 Task: Find connections with filter location 'Aïn el Turk with filter topic #Analyticswith filter profile language German with filter current company Xpheno with filter school Sri Sri University with filter industry Capital Markets with filter service category Search Engine Optimization (SEO) with filter keywords title Telework Nurse/Doctor
Action: Mouse moved to (558, 78)
Screenshot: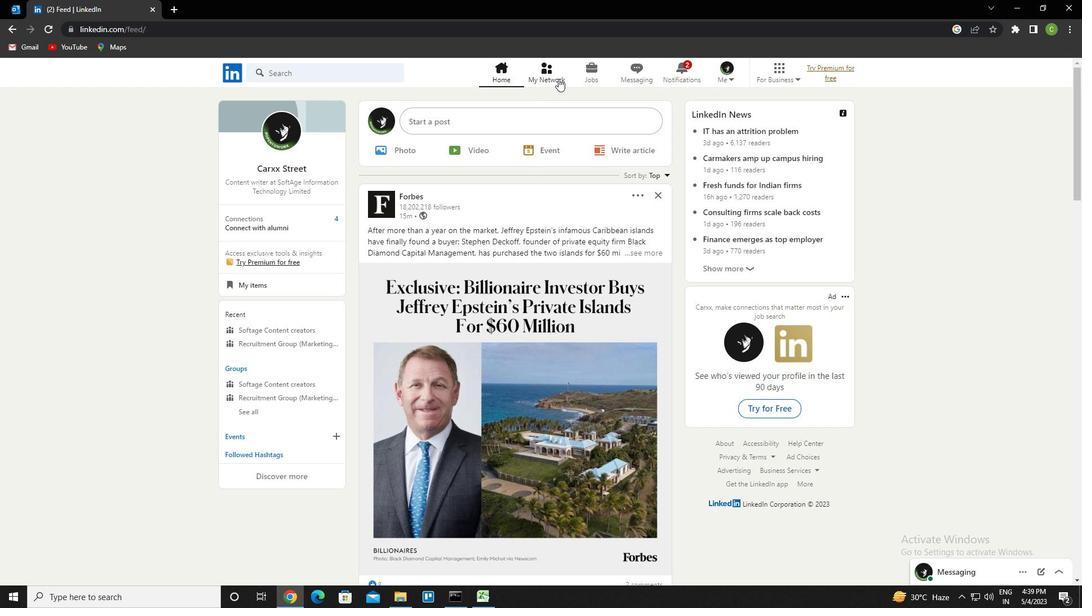 
Action: Mouse pressed left at (558, 78)
Screenshot: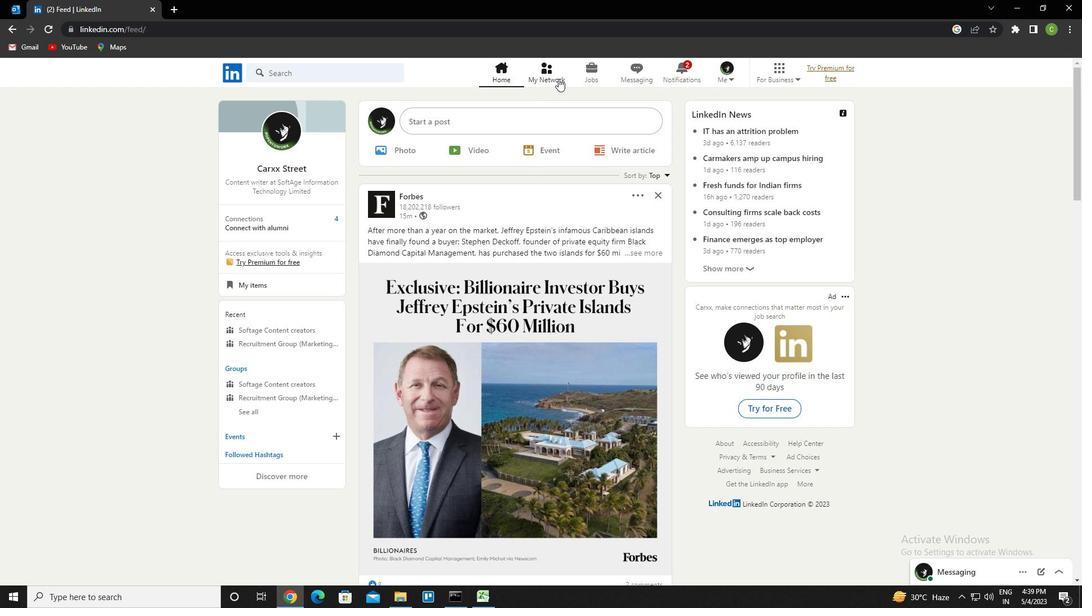 
Action: Mouse moved to (358, 139)
Screenshot: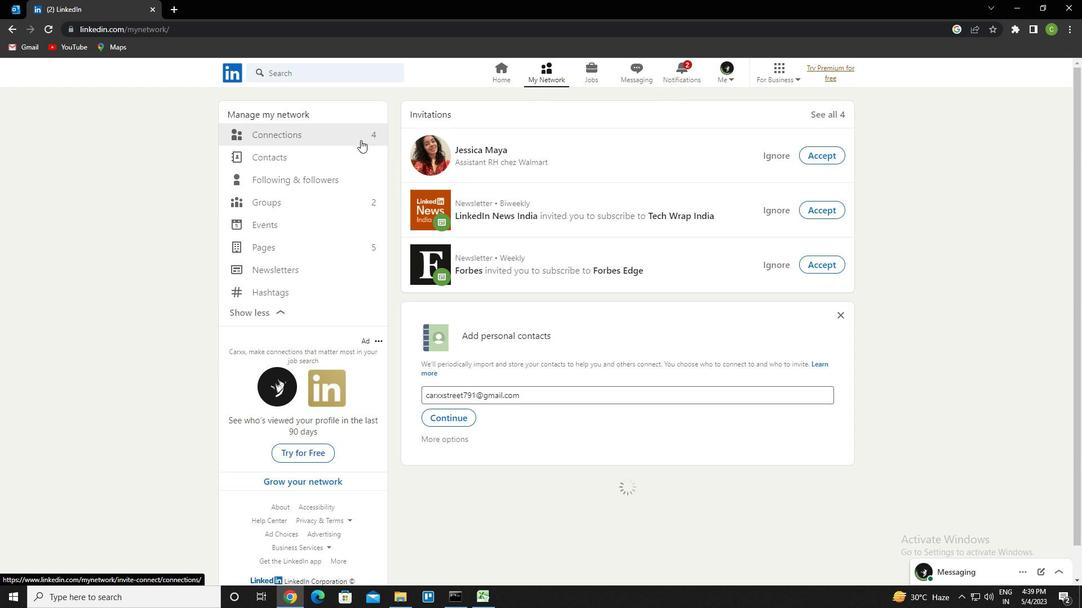 
Action: Mouse pressed left at (358, 139)
Screenshot: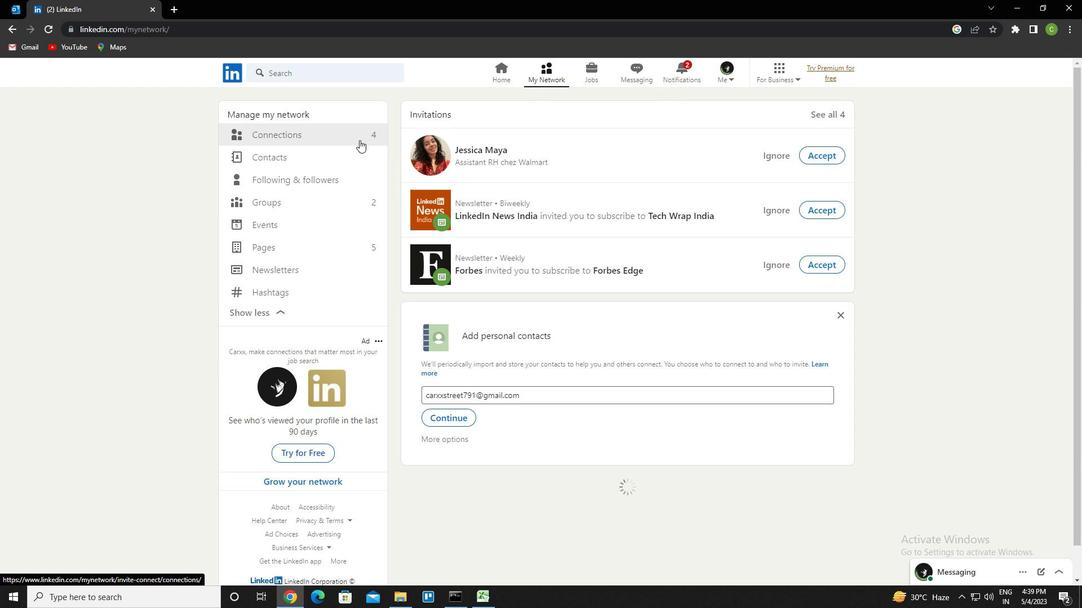 
Action: Mouse moved to (616, 137)
Screenshot: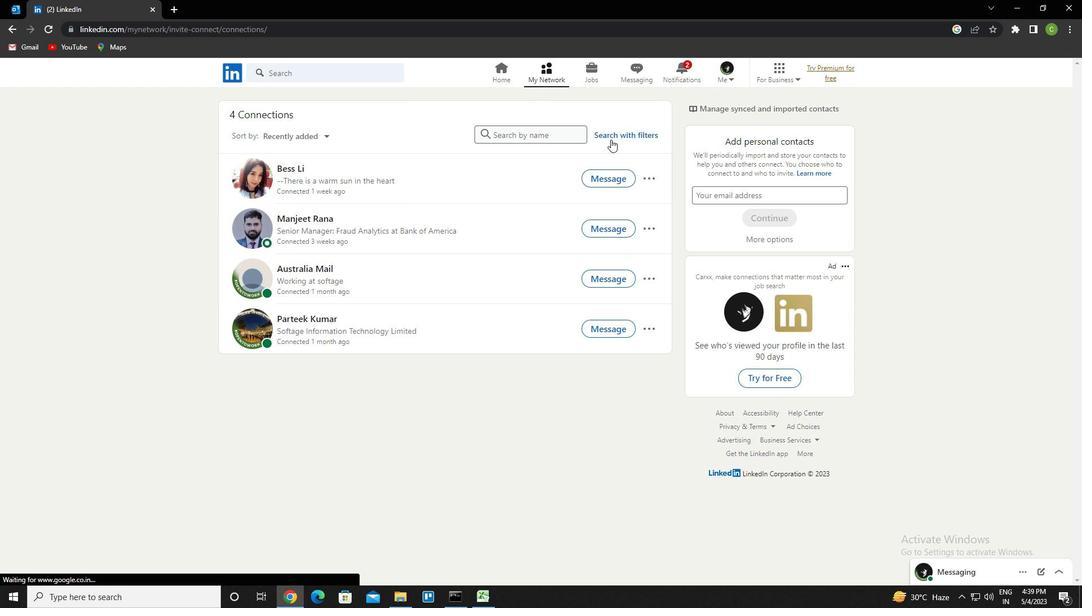 
Action: Mouse pressed left at (616, 137)
Screenshot: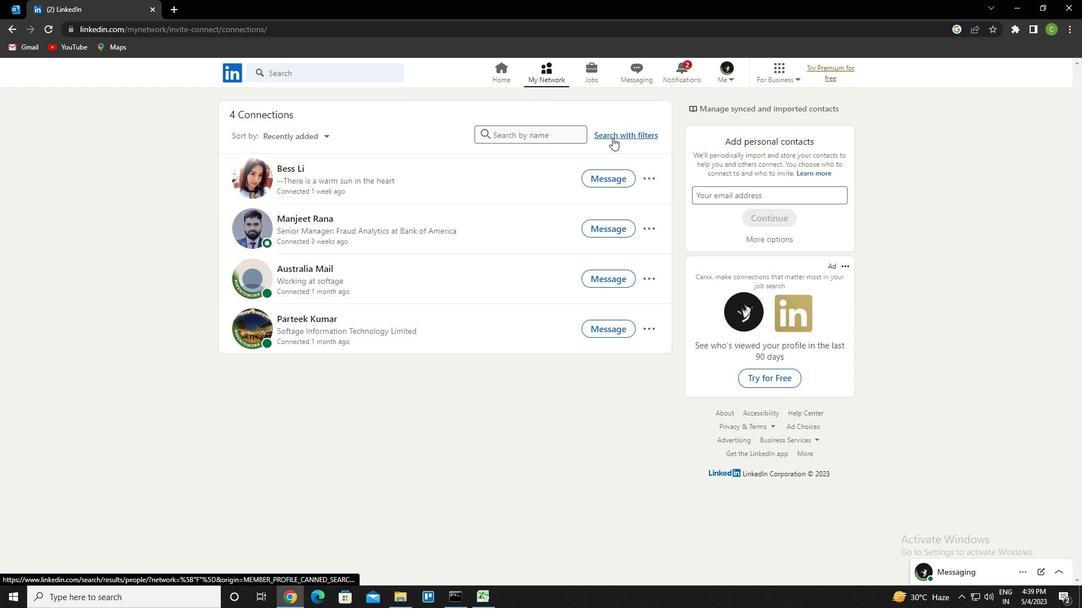 
Action: Mouse moved to (582, 106)
Screenshot: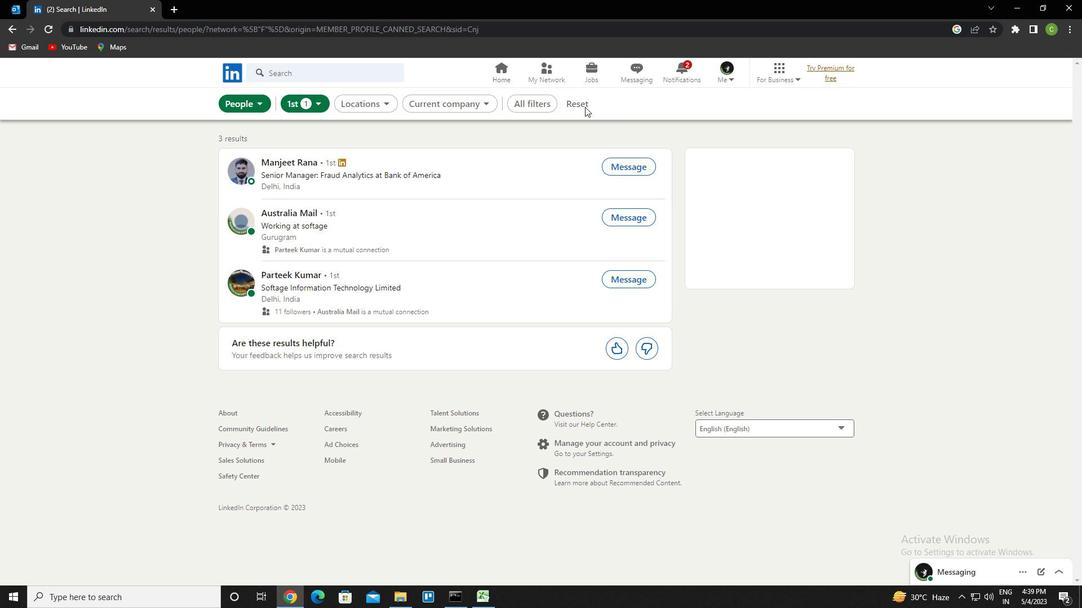 
Action: Mouse pressed left at (582, 106)
Screenshot: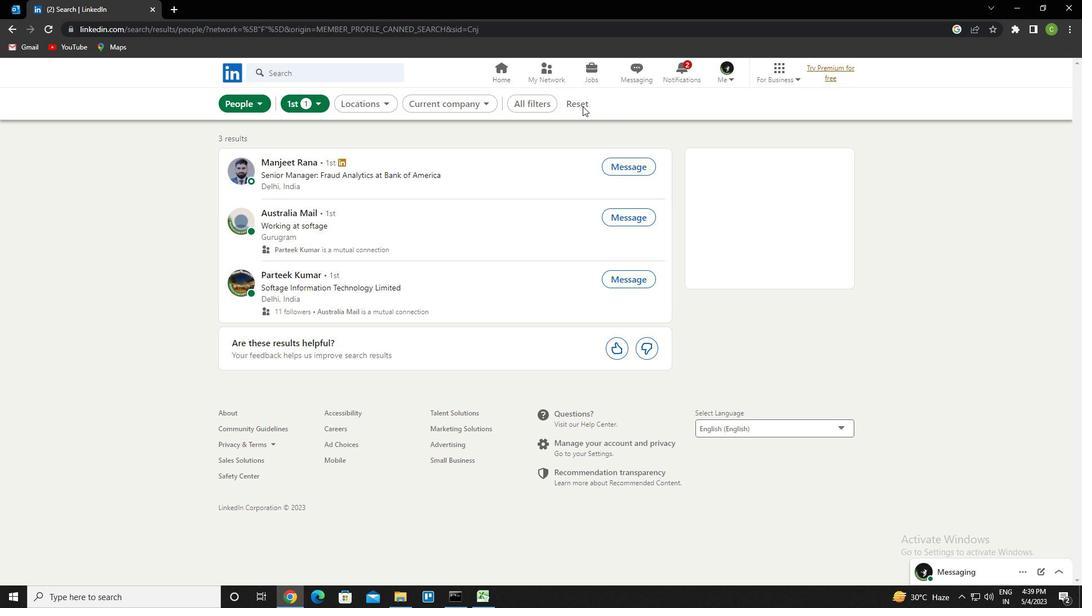 
Action: Mouse moved to (576, 108)
Screenshot: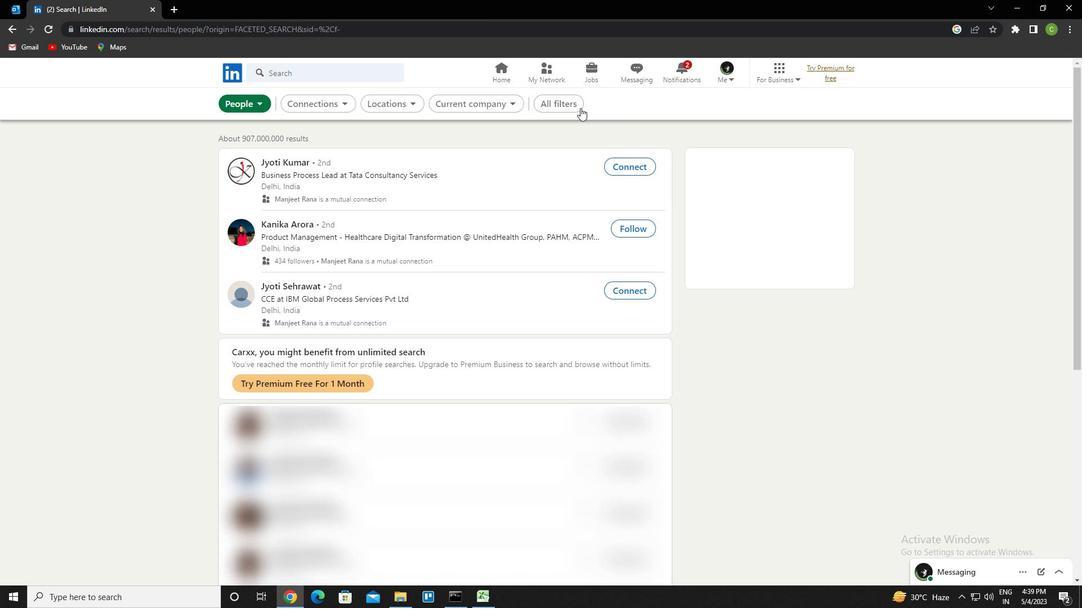
Action: Mouse pressed left at (576, 108)
Screenshot: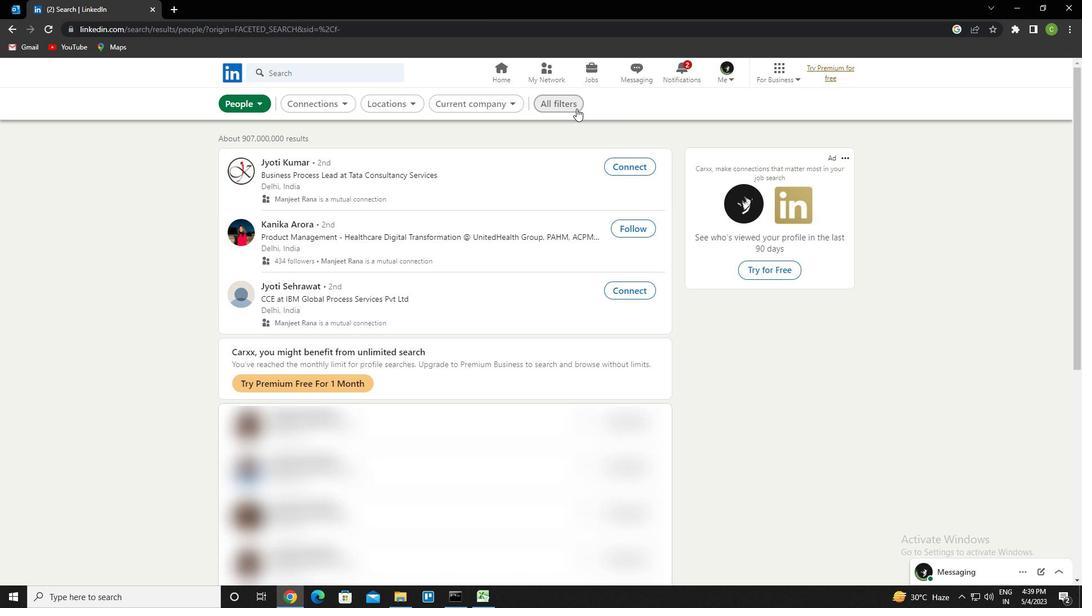 
Action: Mouse moved to (980, 389)
Screenshot: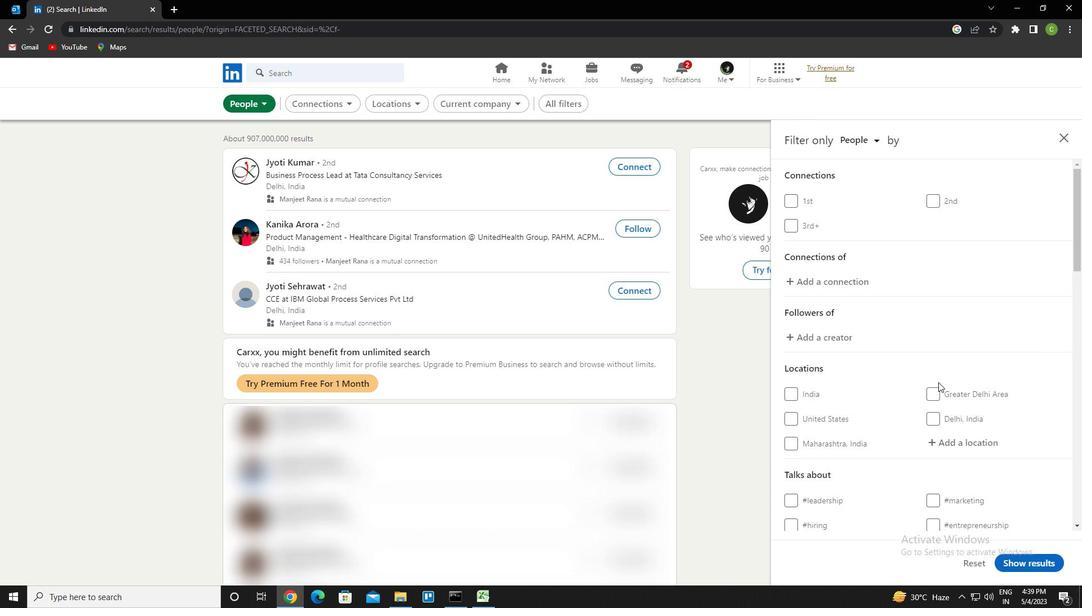 
Action: Mouse scrolled (980, 388) with delta (0, 0)
Screenshot: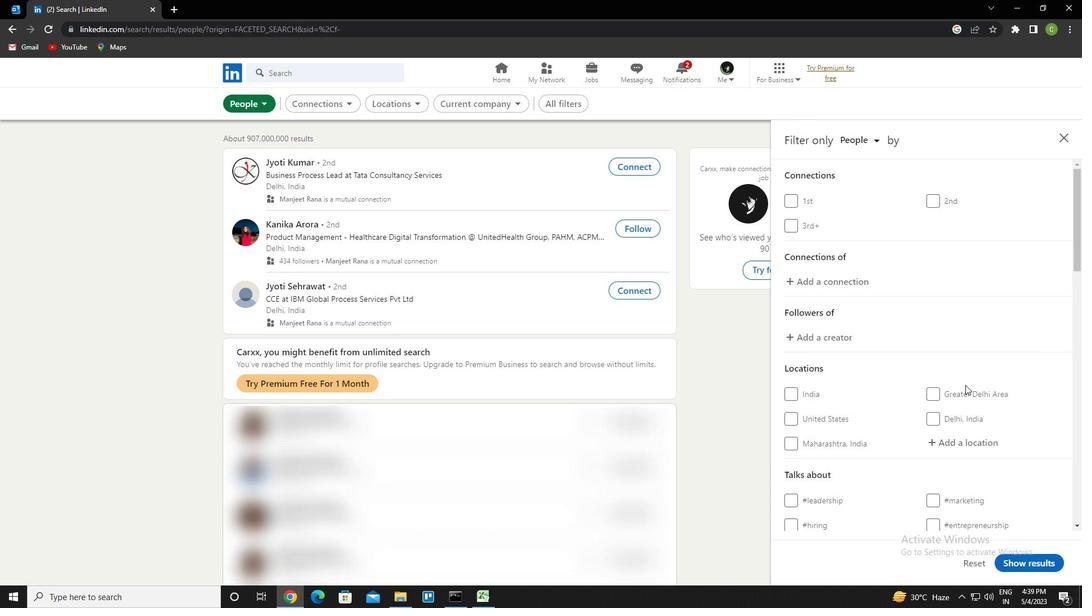 
Action: Mouse moved to (981, 389)
Screenshot: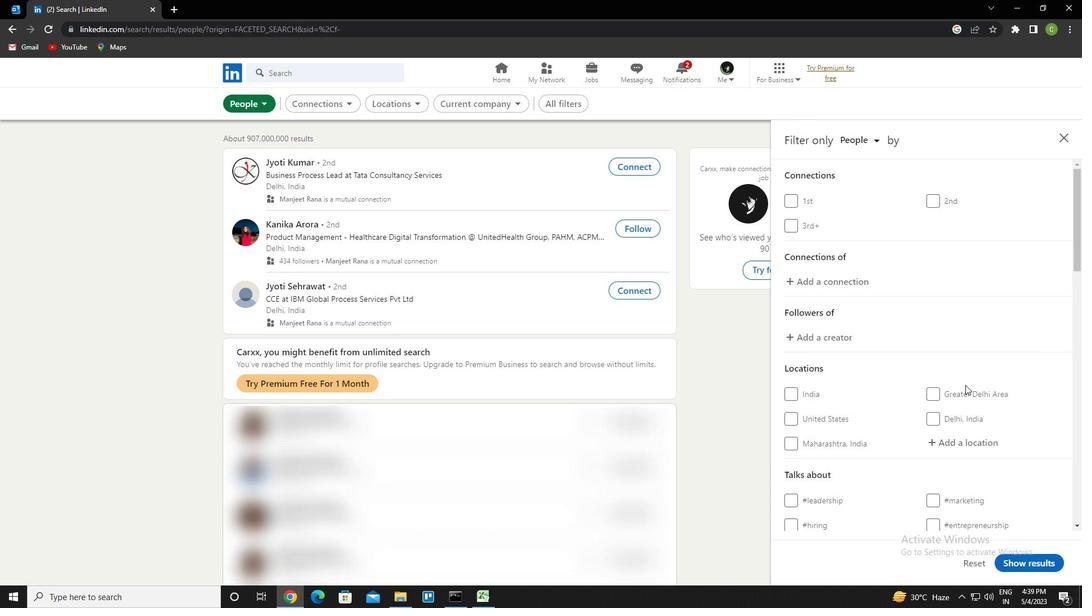 
Action: Mouse scrolled (981, 388) with delta (0, 0)
Screenshot: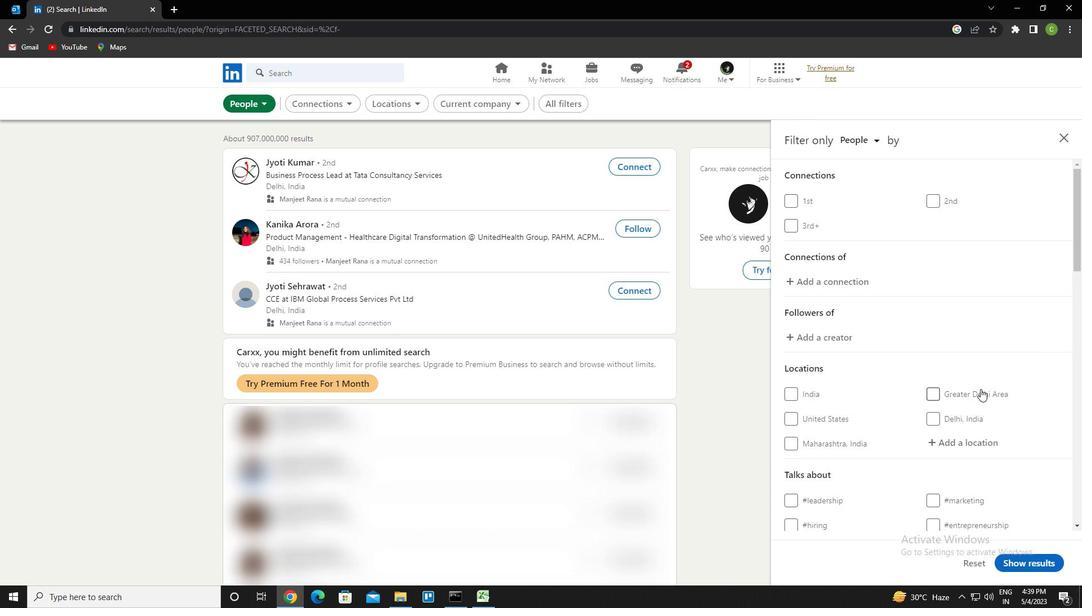 
Action: Mouse moved to (971, 335)
Screenshot: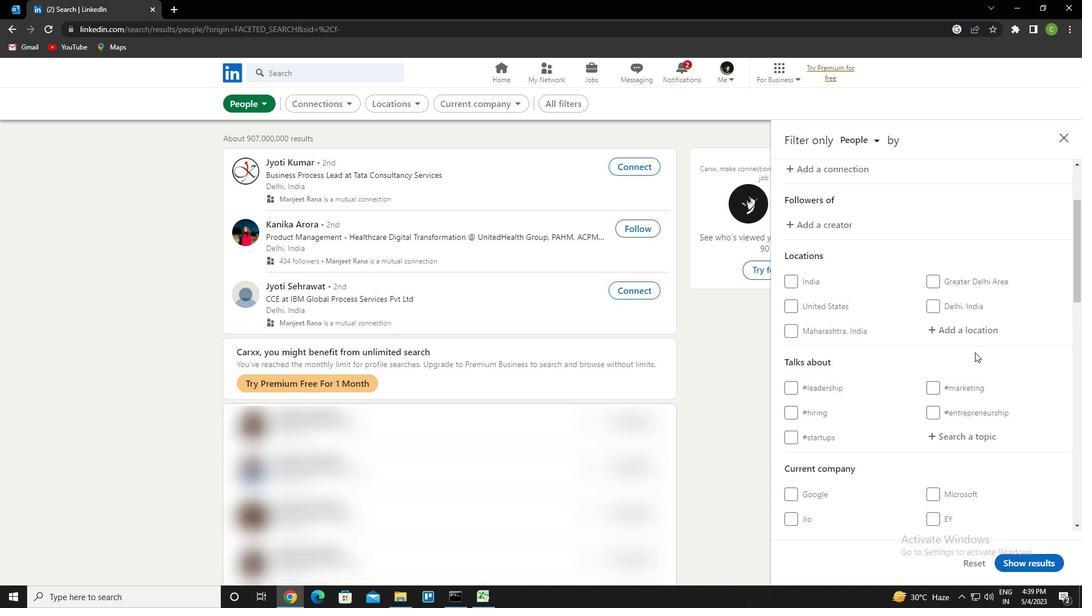 
Action: Mouse pressed left at (971, 335)
Screenshot: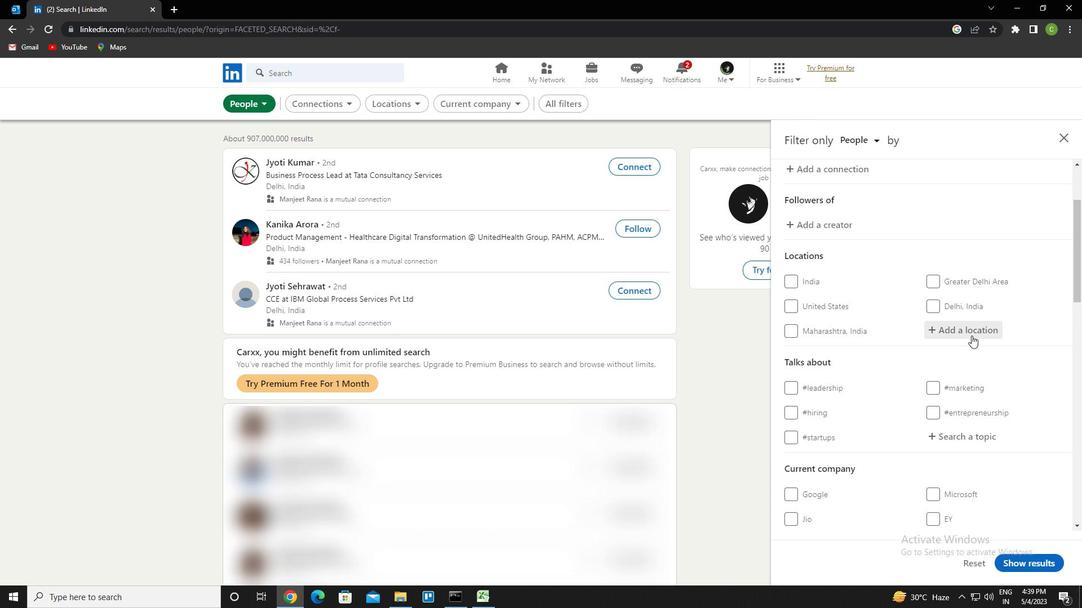 
Action: Mouse moved to (974, 333)
Screenshot: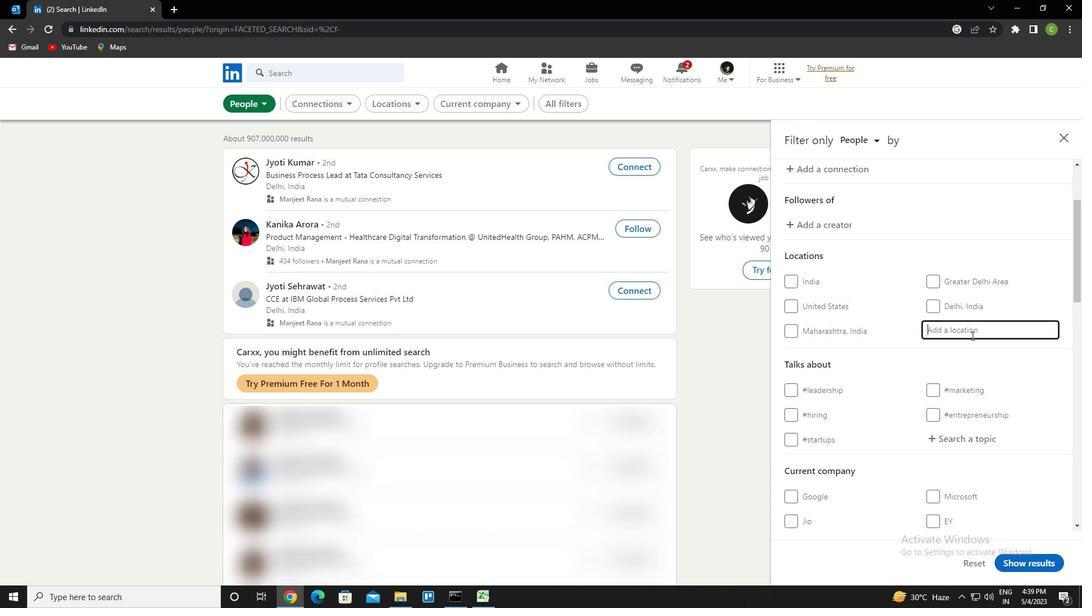 
Action: Key pressed <Key.shift><Key.caps_lock>A<Key.caps_lock>IN<Key.space>EL<Key.space>TURK<Key.down><Key.enter>
Screenshot: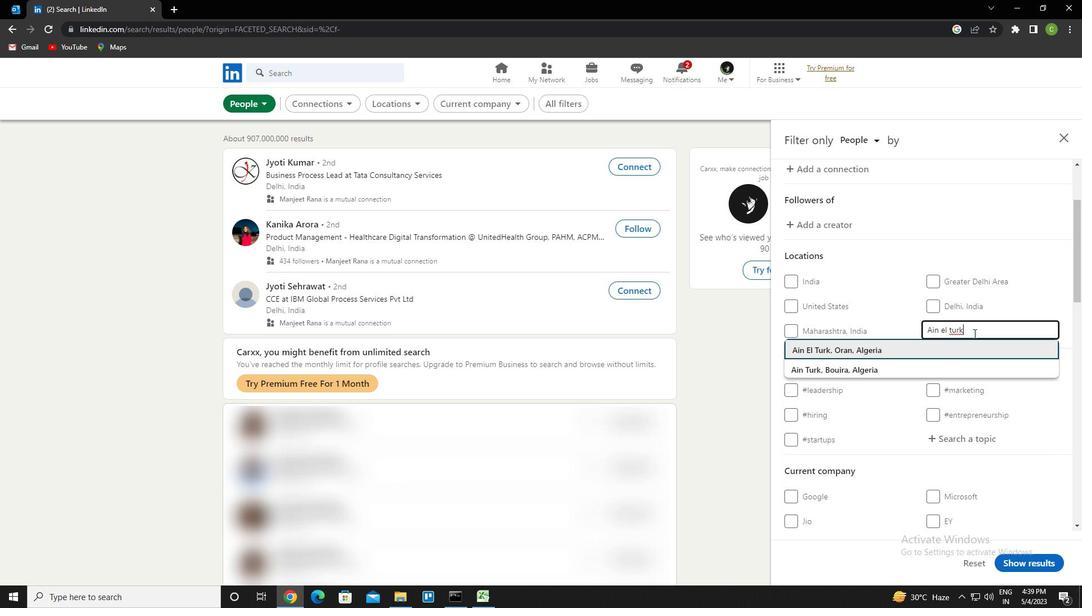 
Action: Mouse scrolled (974, 333) with delta (0, 0)
Screenshot: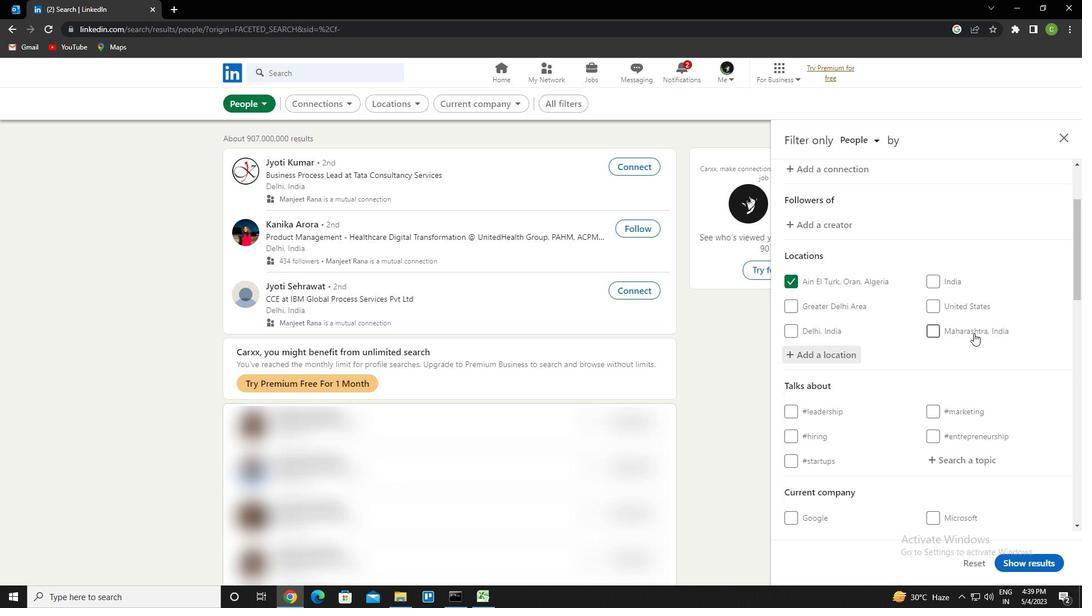 
Action: Mouse scrolled (974, 333) with delta (0, 0)
Screenshot: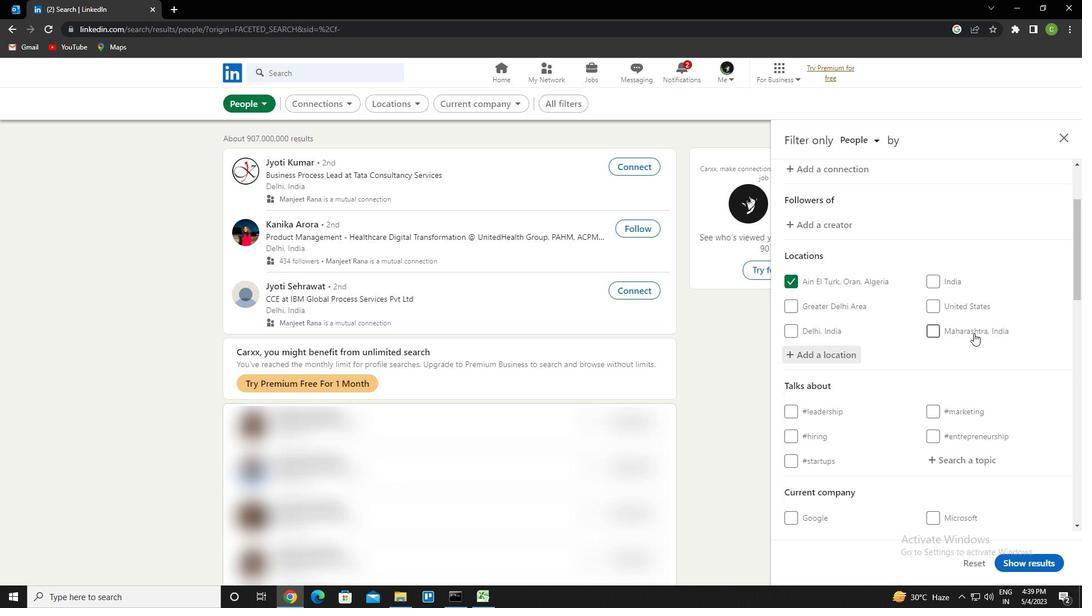 
Action: Mouse moved to (977, 347)
Screenshot: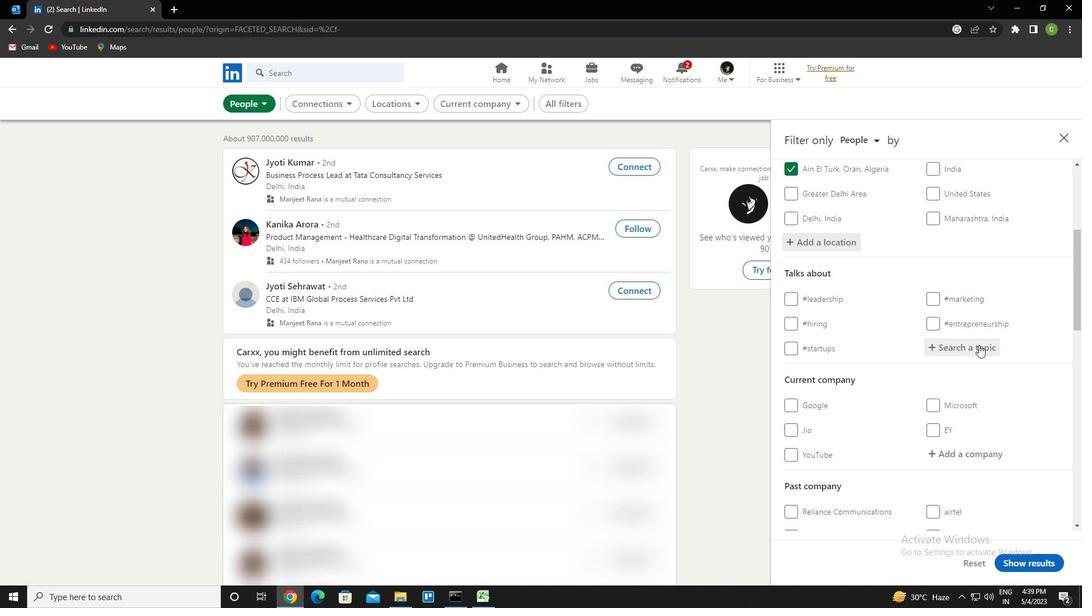 
Action: Mouse pressed left at (977, 347)
Screenshot: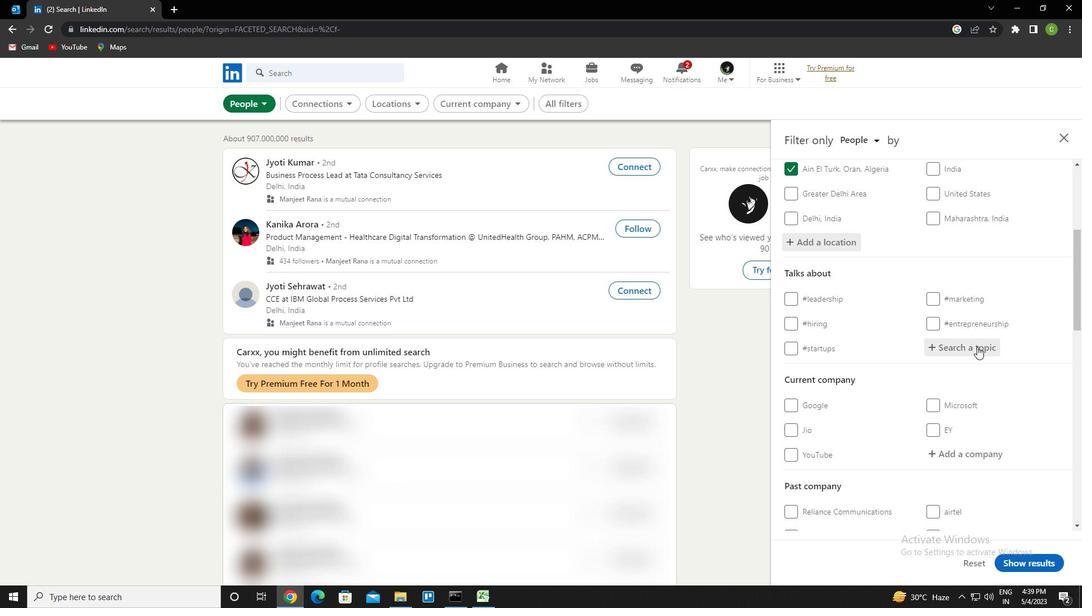 
Action: Key pressed ANALYTICS<Key.down><Key.enter>
Screenshot: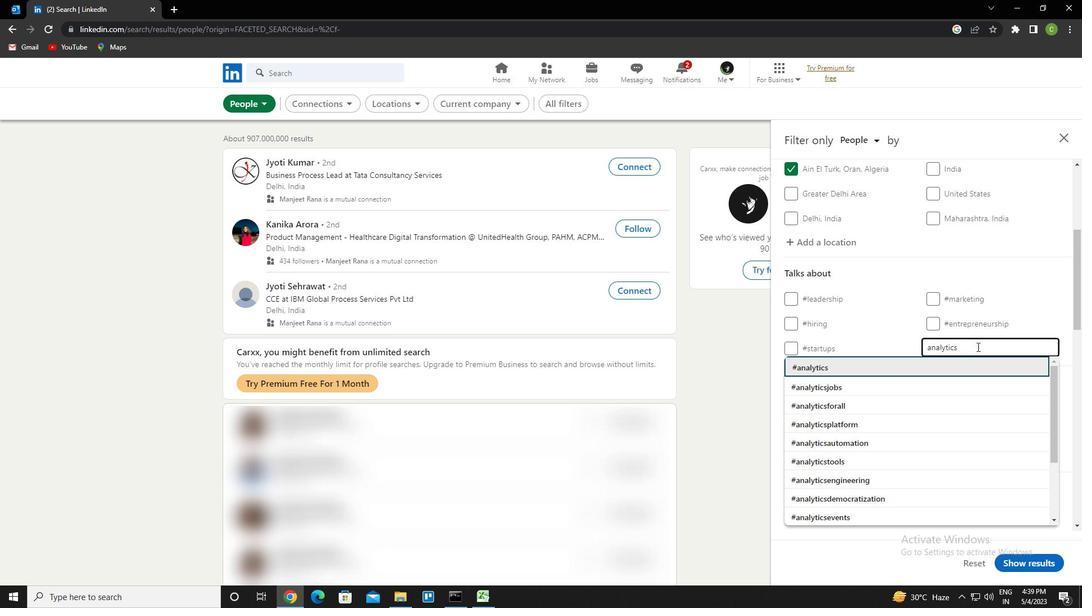 
Action: Mouse moved to (979, 346)
Screenshot: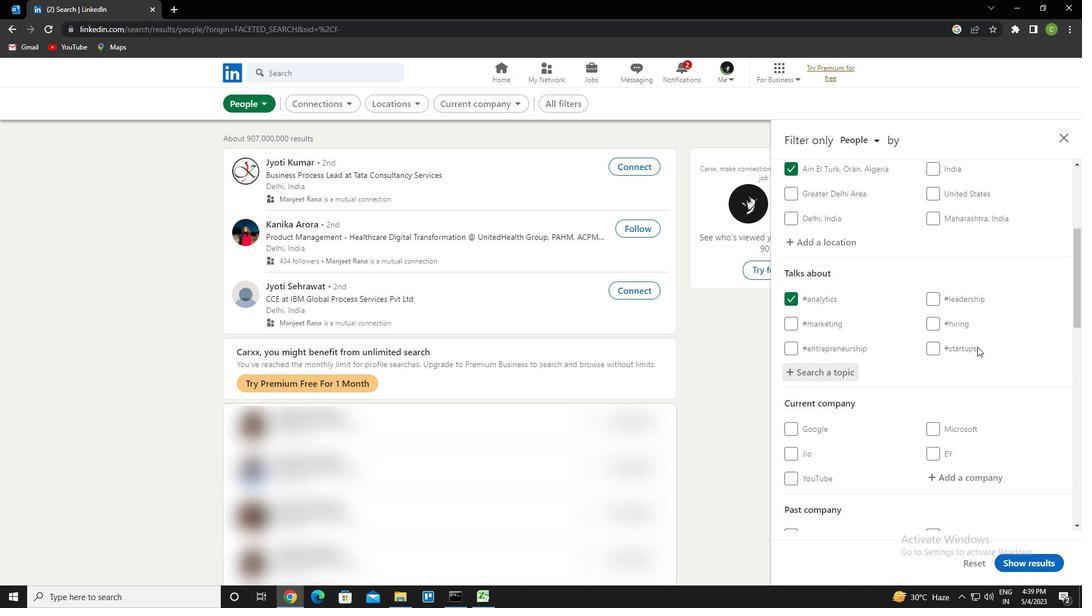 
Action: Mouse scrolled (979, 345) with delta (0, 0)
Screenshot: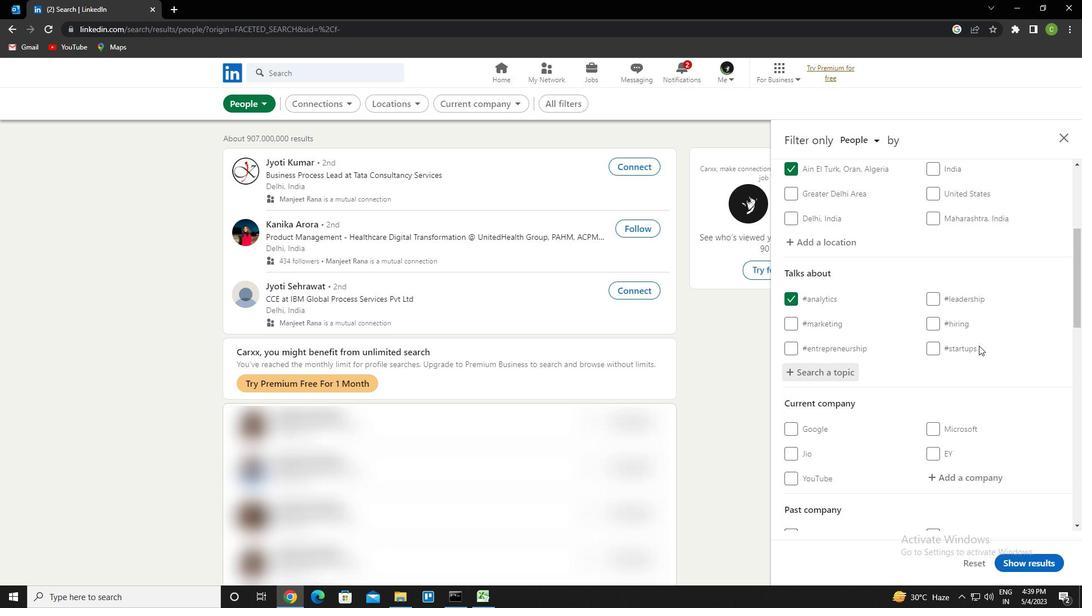 
Action: Mouse moved to (978, 350)
Screenshot: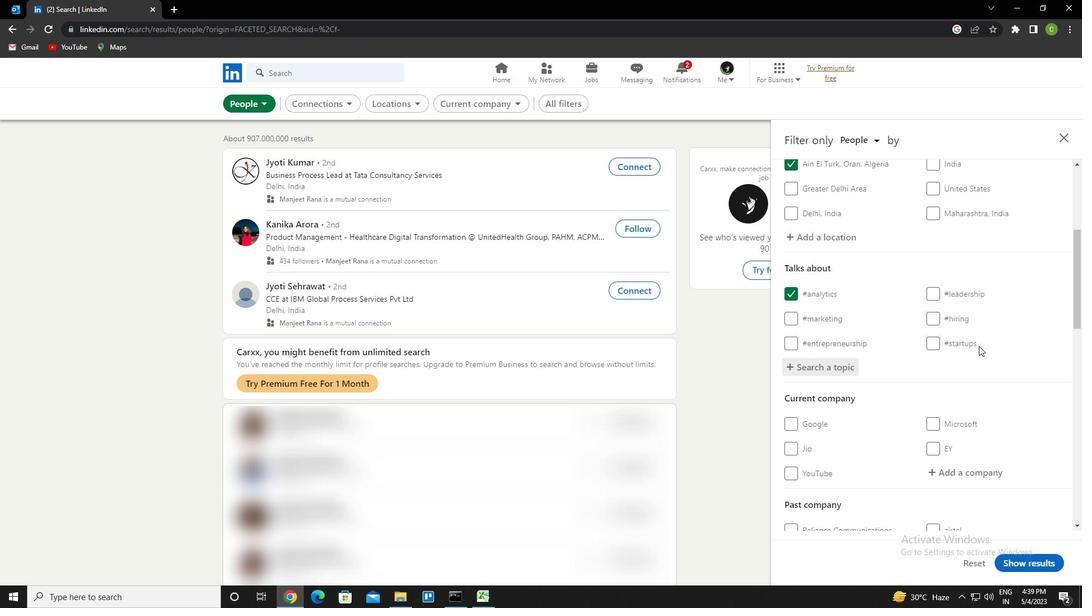 
Action: Mouse scrolled (978, 349) with delta (0, 0)
Screenshot: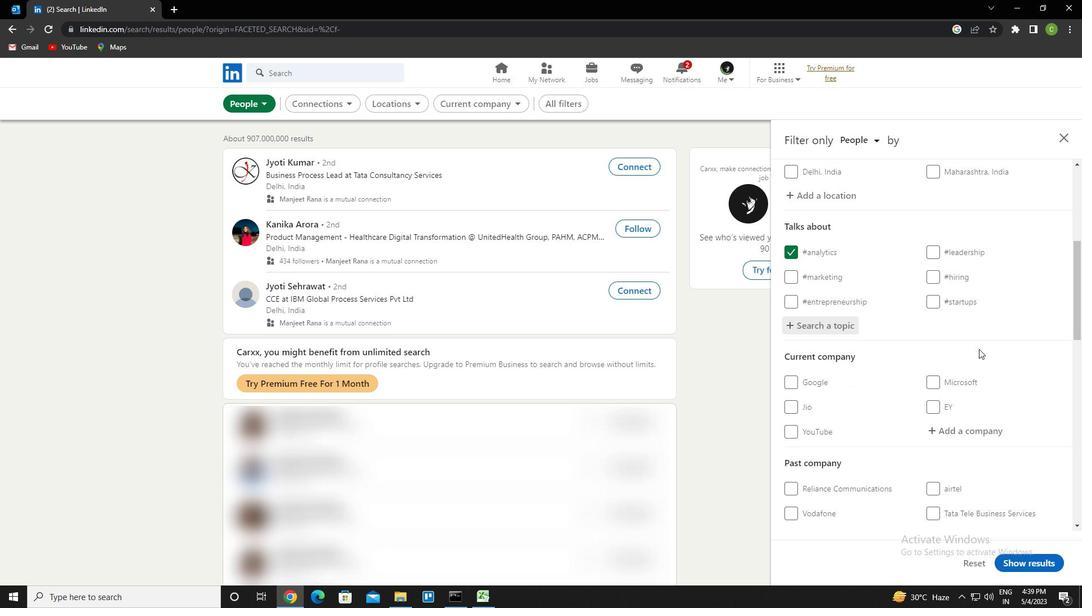 
Action: Mouse moved to (978, 352)
Screenshot: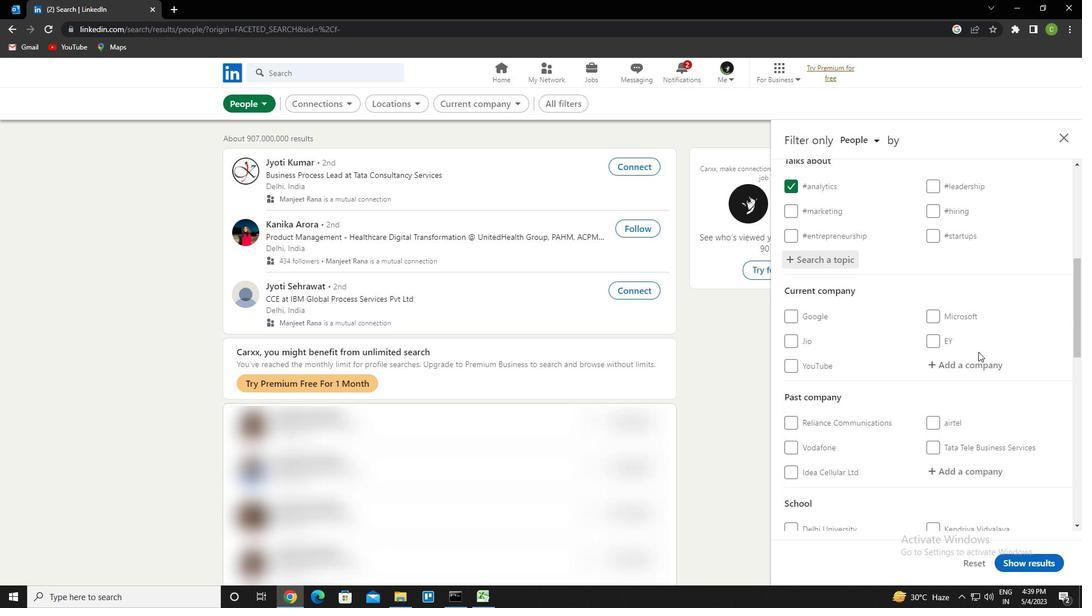 
Action: Mouse scrolled (978, 352) with delta (0, 0)
Screenshot: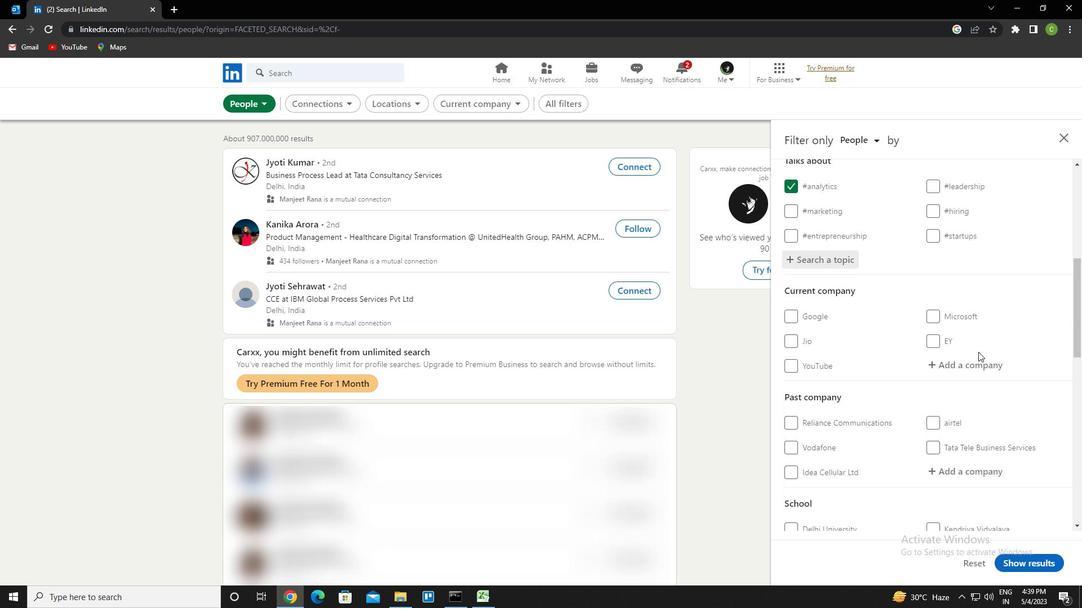 
Action: Mouse moved to (979, 361)
Screenshot: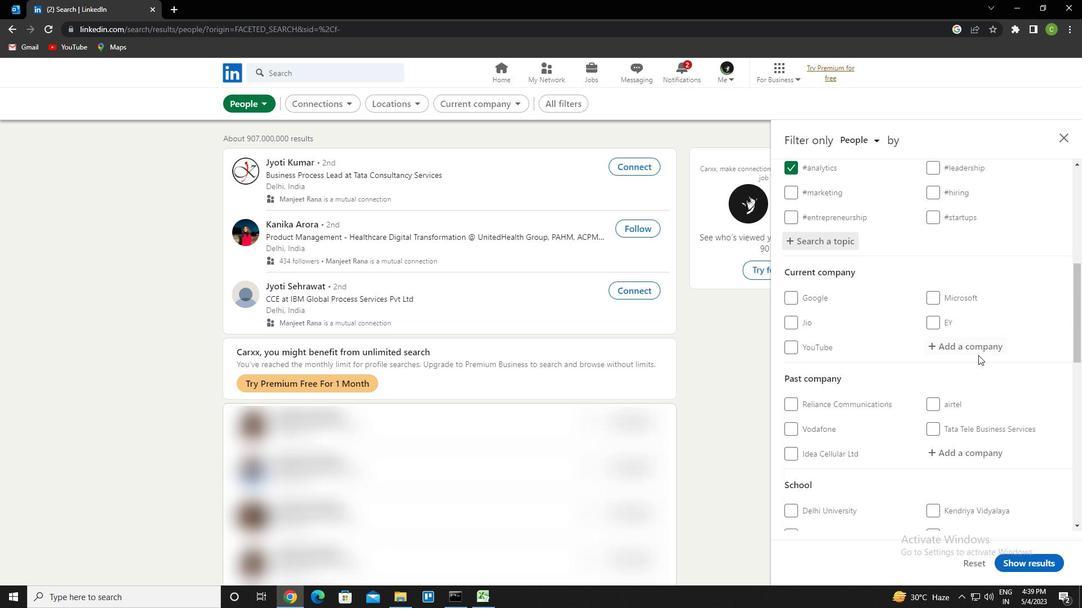 
Action: Mouse scrolled (979, 360) with delta (0, 0)
Screenshot: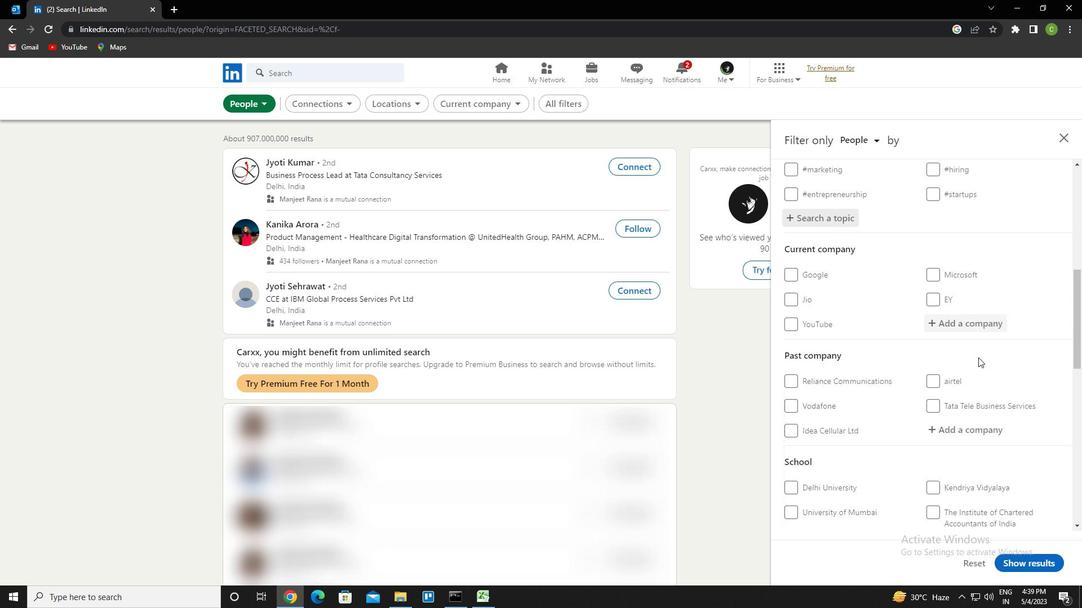 
Action: Mouse moved to (979, 362)
Screenshot: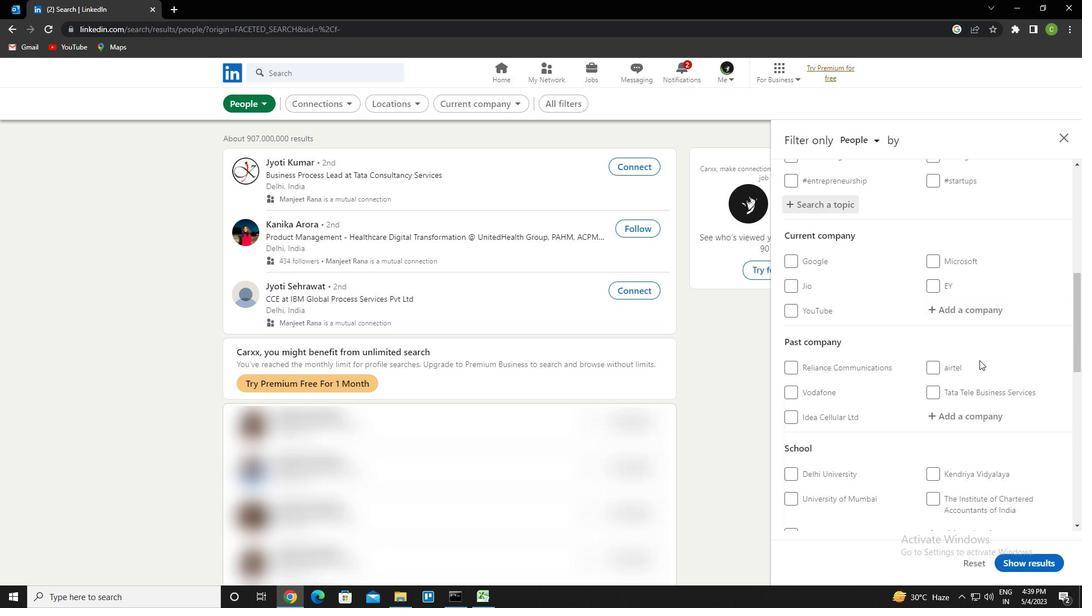 
Action: Mouse scrolled (979, 361) with delta (0, 0)
Screenshot: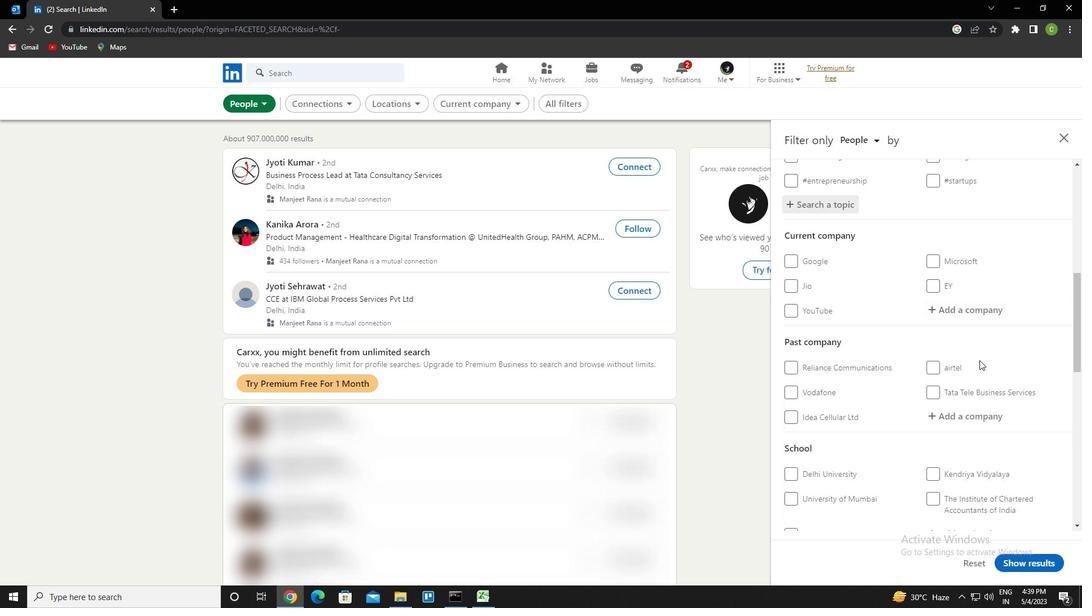 
Action: Mouse moved to (979, 362)
Screenshot: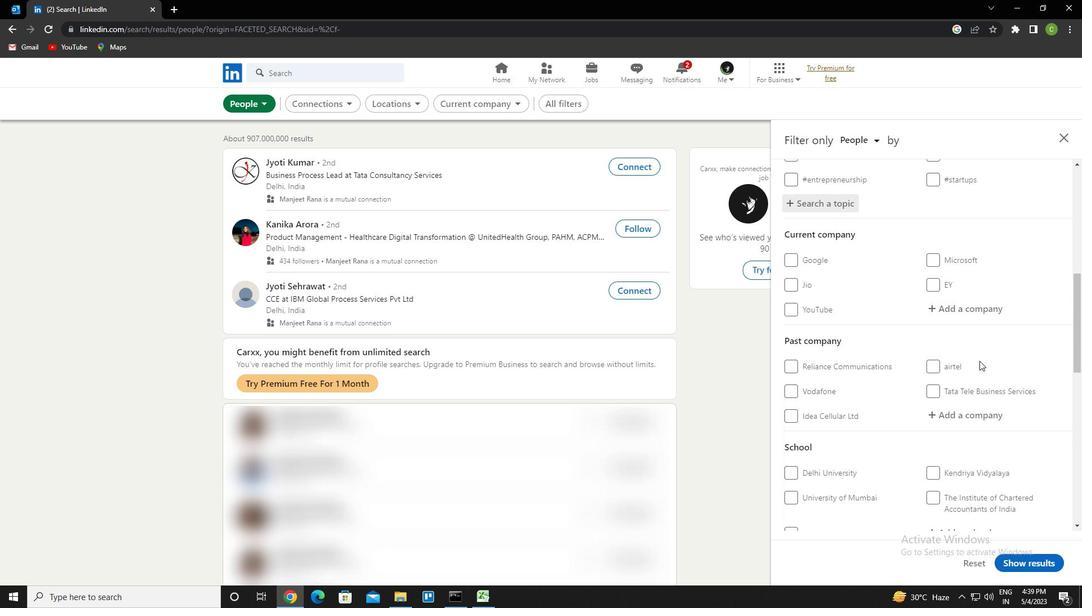 
Action: Mouse scrolled (979, 363) with delta (0, 0)
Screenshot: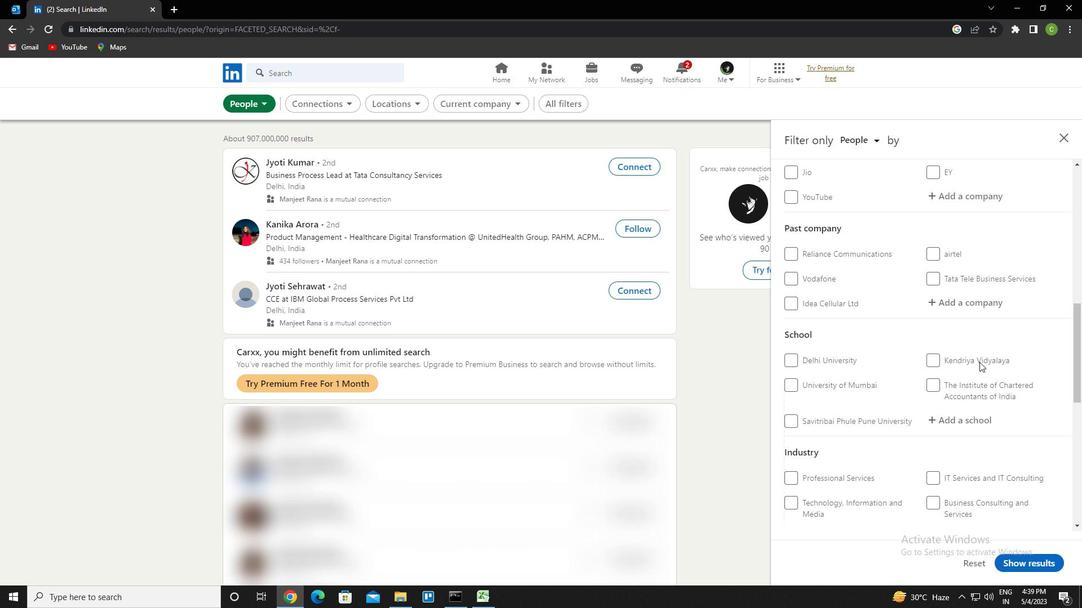 
Action: Mouse scrolled (979, 363) with delta (0, 0)
Screenshot: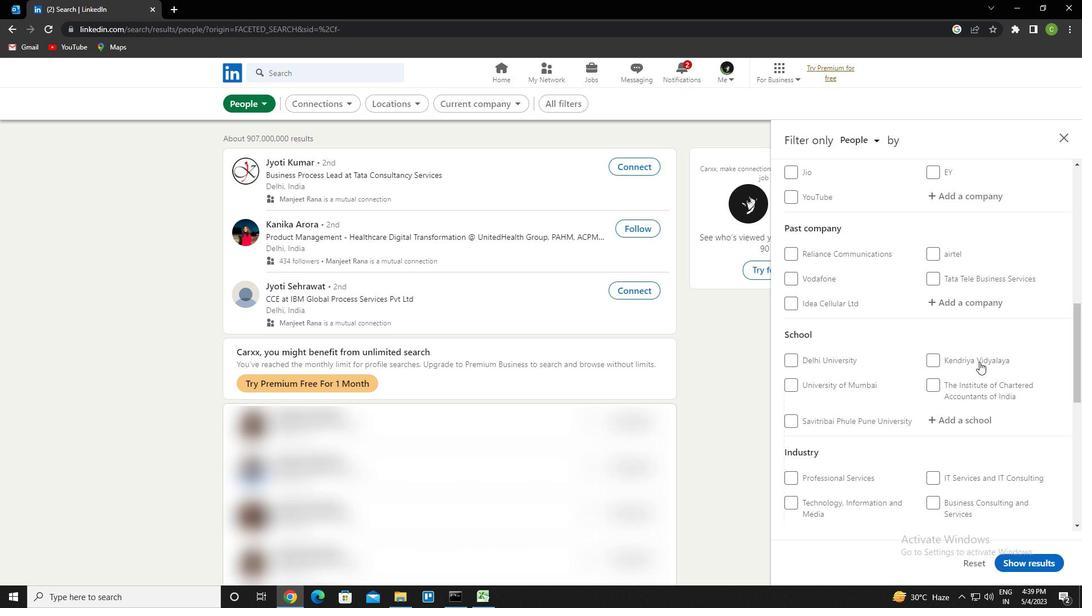 
Action: Mouse scrolled (979, 361) with delta (0, 0)
Screenshot: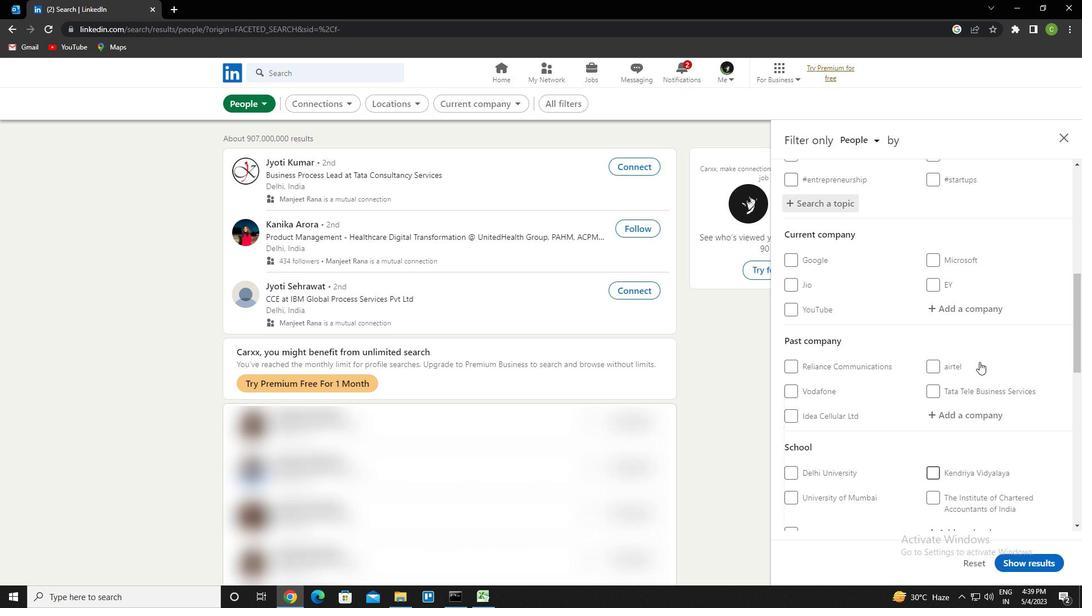 
Action: Mouse scrolled (979, 361) with delta (0, 0)
Screenshot: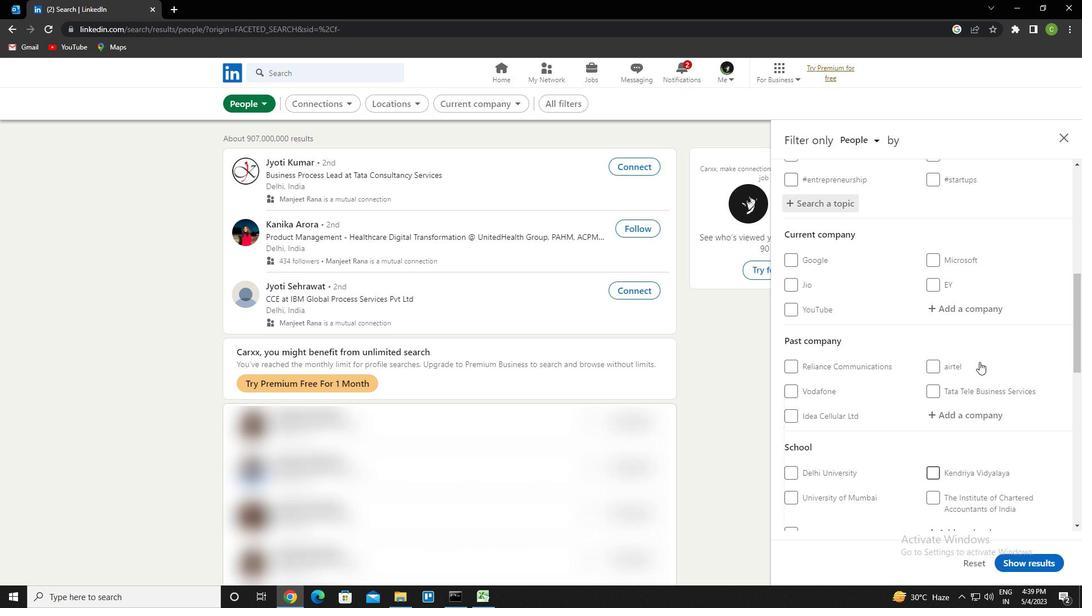 
Action: Mouse scrolled (979, 361) with delta (0, 0)
Screenshot: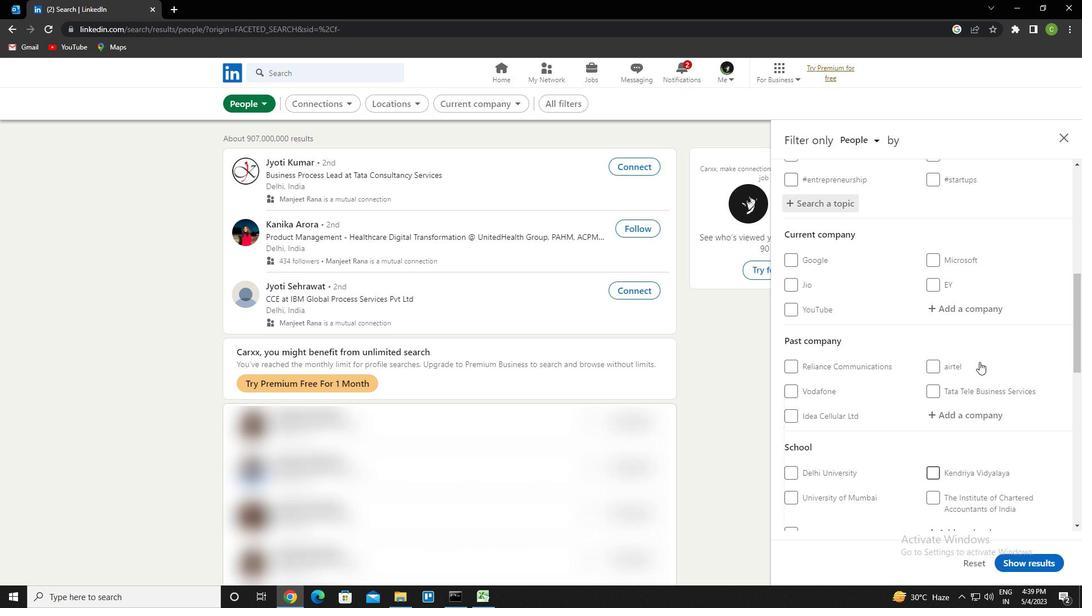 
Action: Mouse scrolled (979, 361) with delta (0, 0)
Screenshot: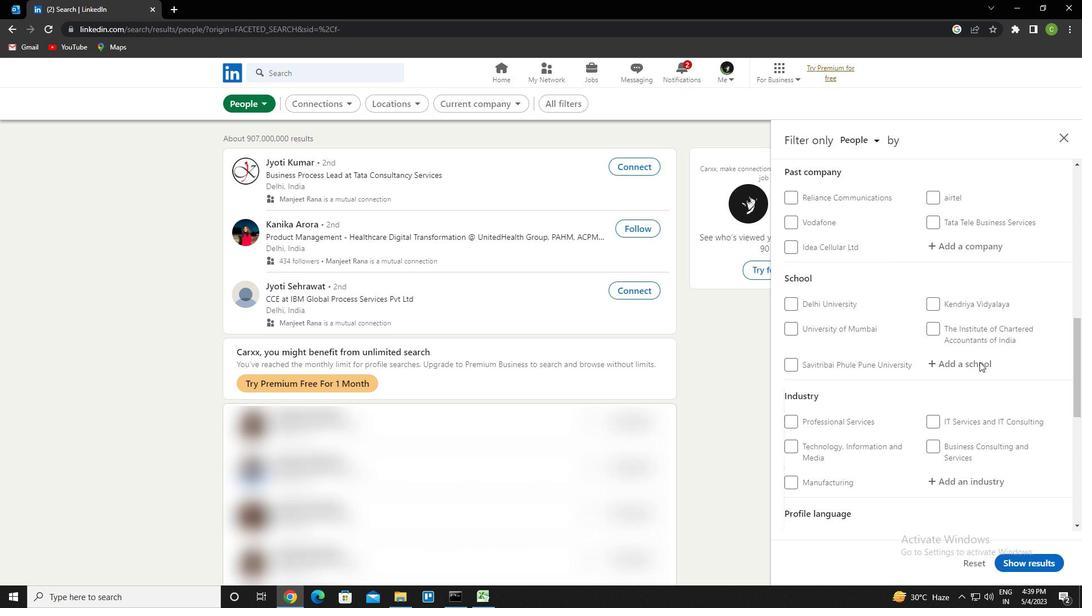 
Action: Mouse scrolled (979, 361) with delta (0, 0)
Screenshot: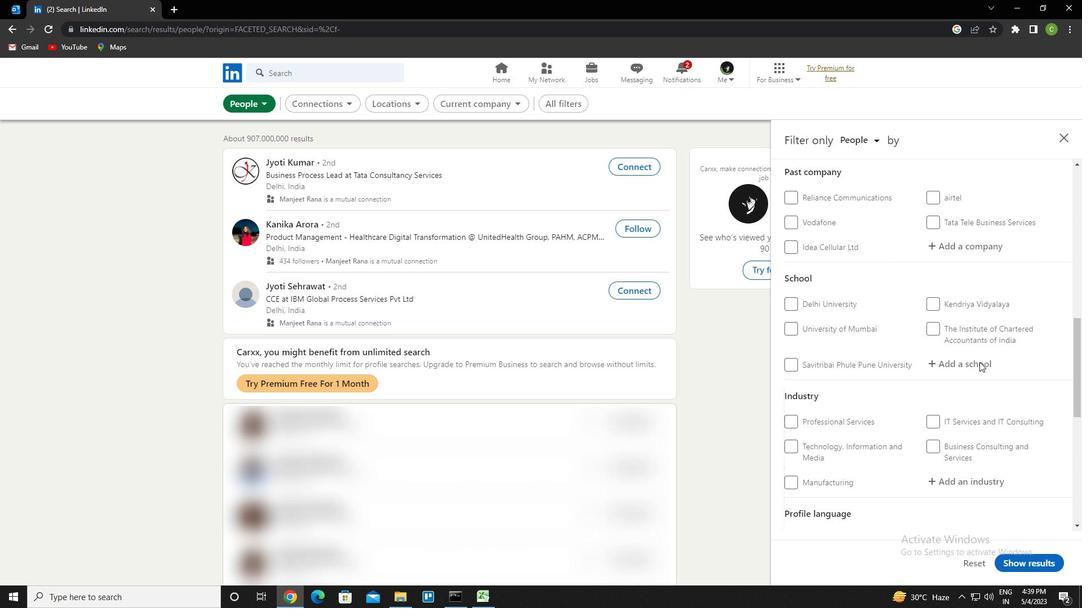 
Action: Mouse scrolled (979, 361) with delta (0, 0)
Screenshot: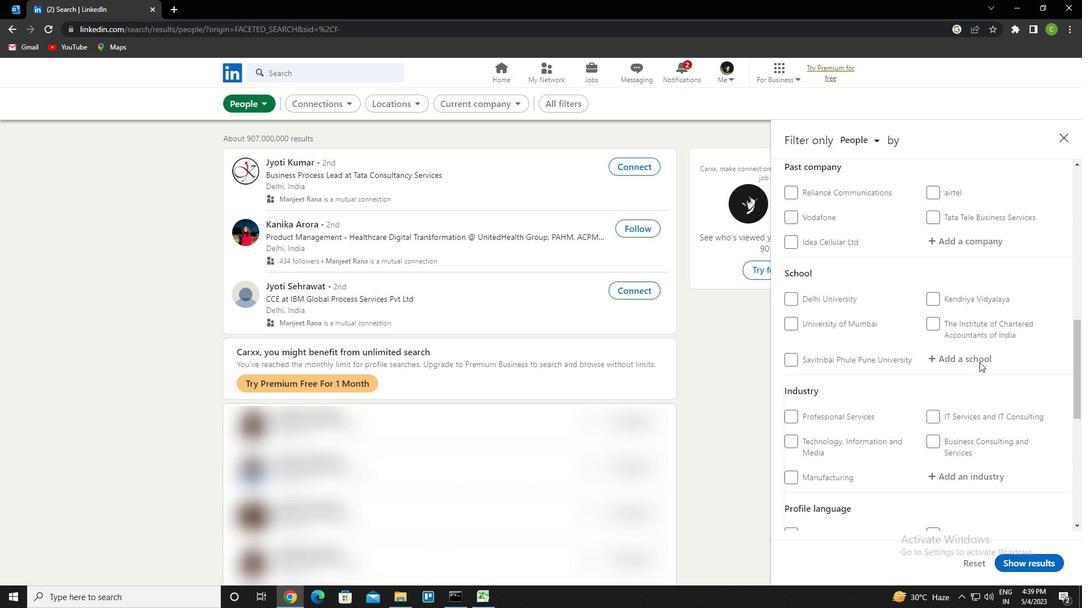 
Action: Mouse moved to (979, 363)
Screenshot: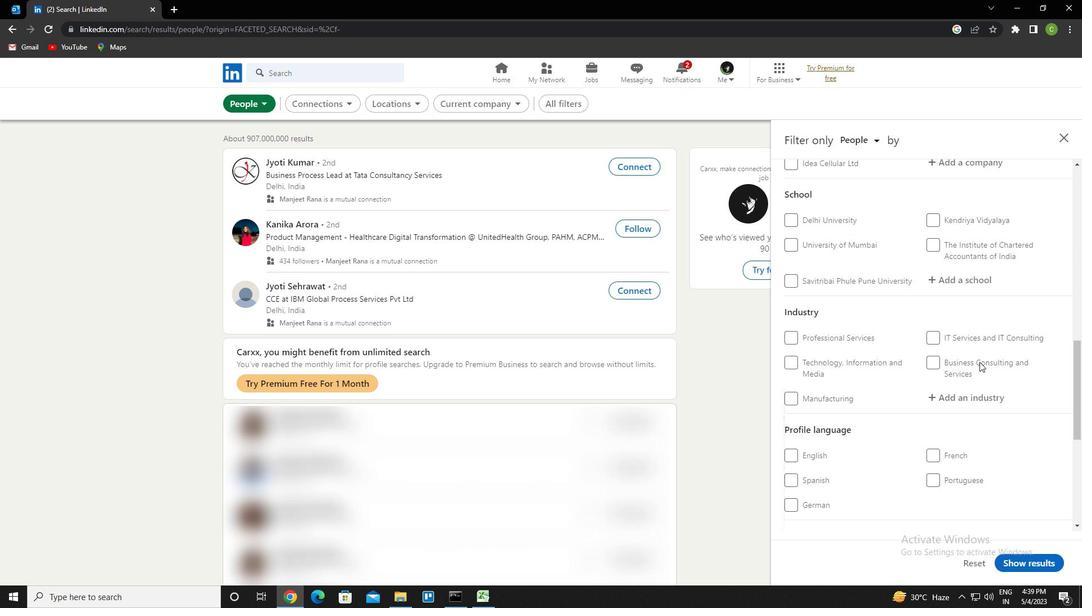 
Action: Mouse scrolled (979, 362) with delta (0, 0)
Screenshot: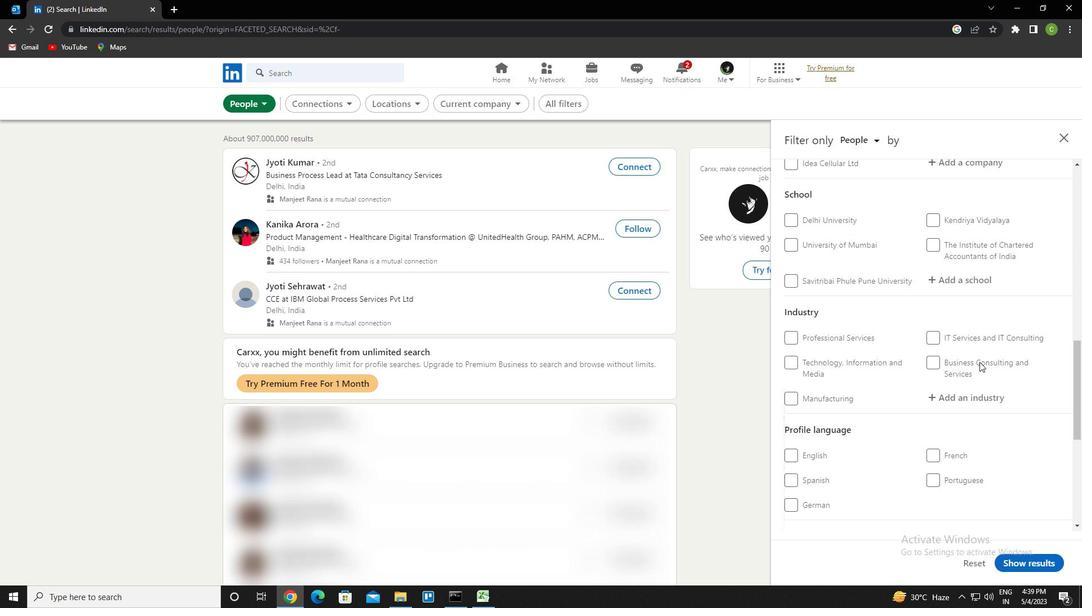 
Action: Mouse moved to (795, 361)
Screenshot: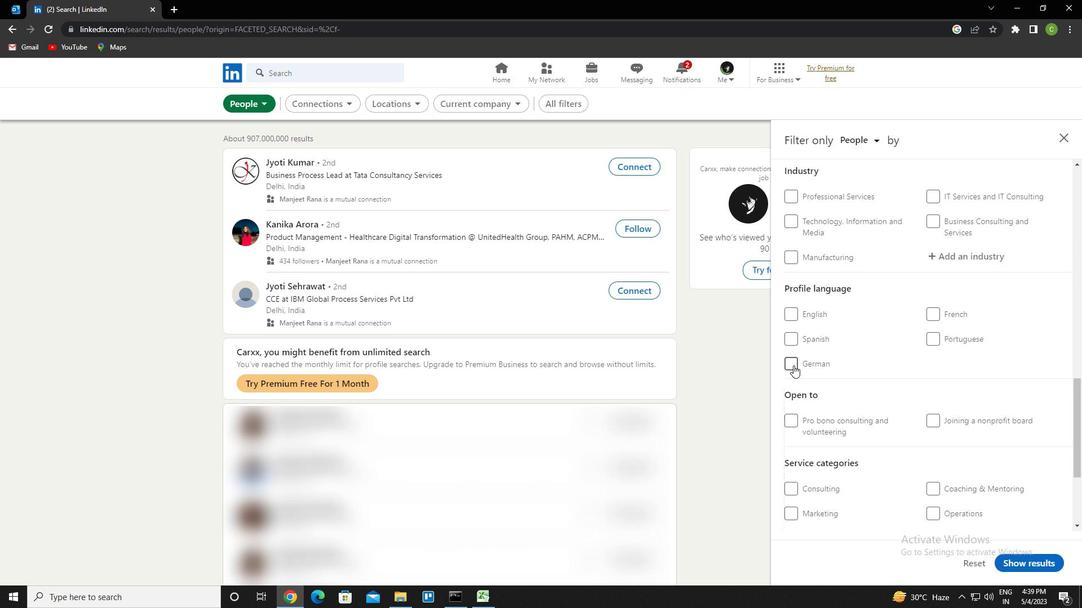
Action: Mouse pressed left at (795, 361)
Screenshot: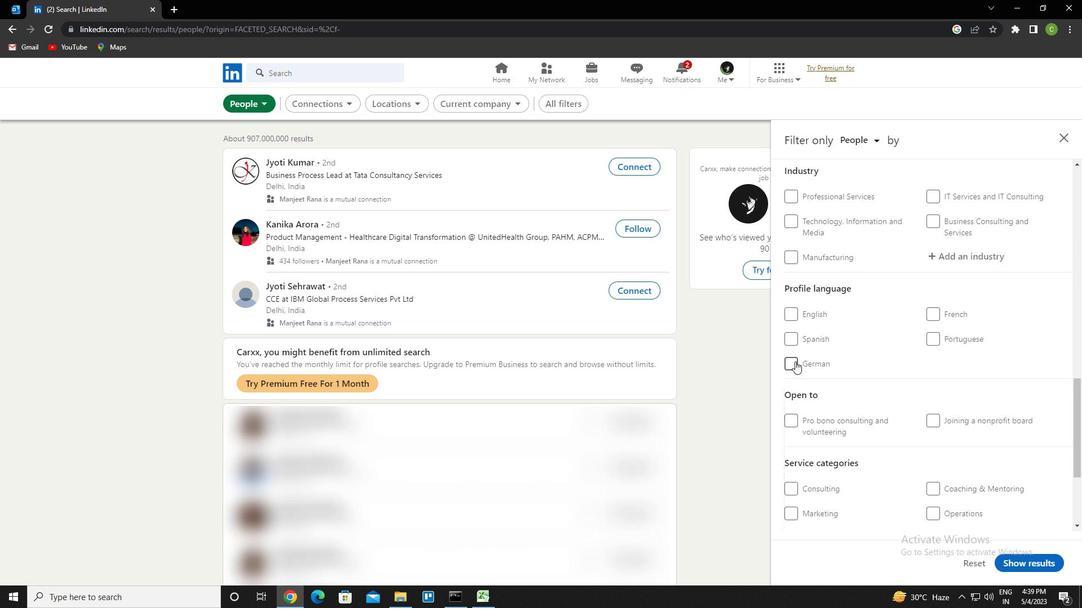
Action: Mouse moved to (878, 352)
Screenshot: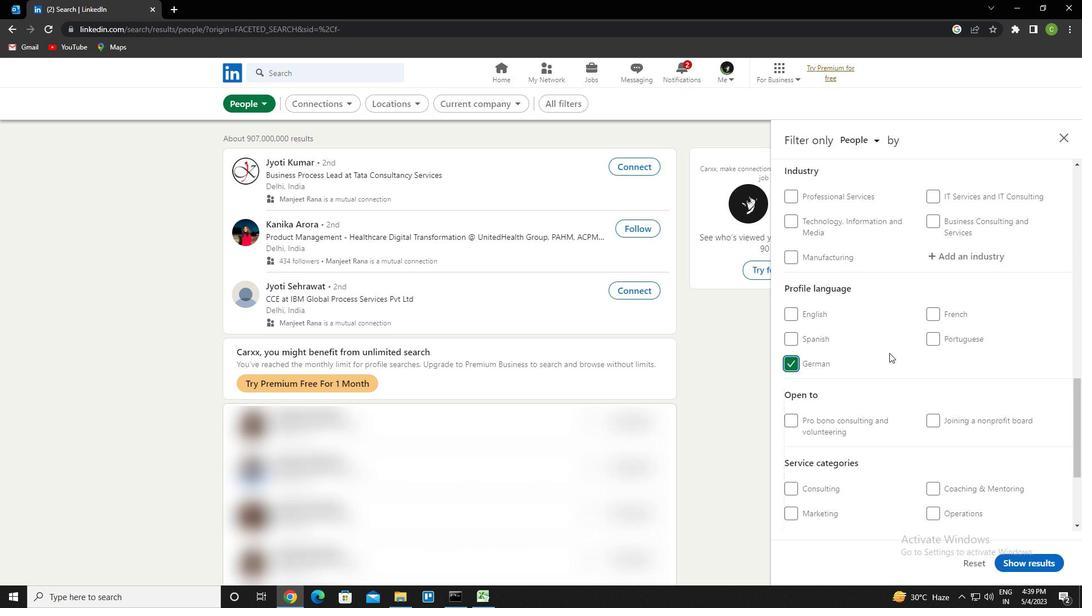 
Action: Mouse scrolled (878, 353) with delta (0, 0)
Screenshot: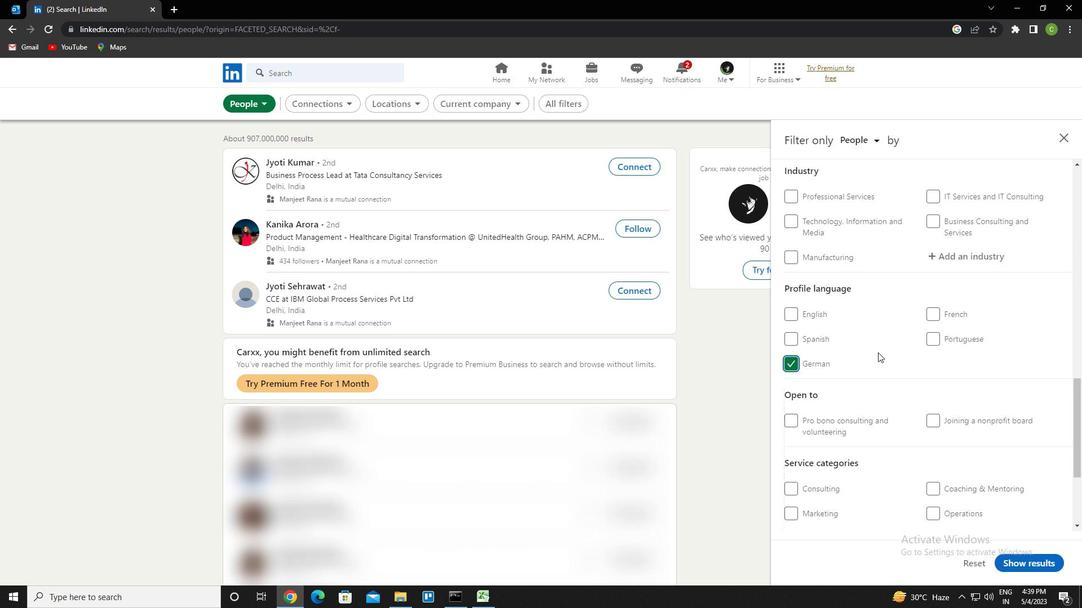 
Action: Mouse scrolled (878, 353) with delta (0, 0)
Screenshot: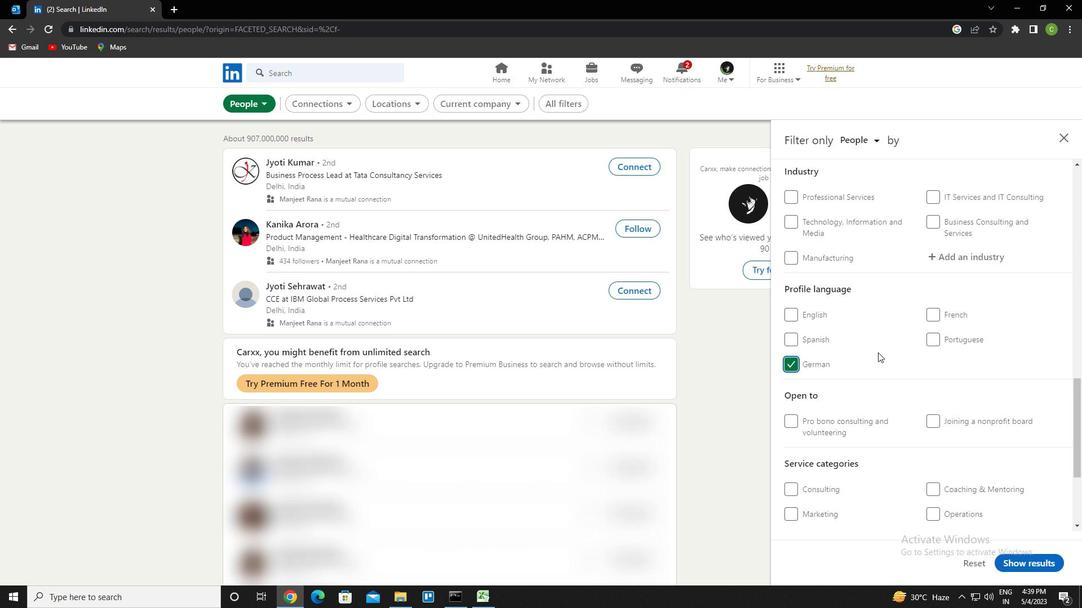 
Action: Mouse scrolled (878, 353) with delta (0, 0)
Screenshot: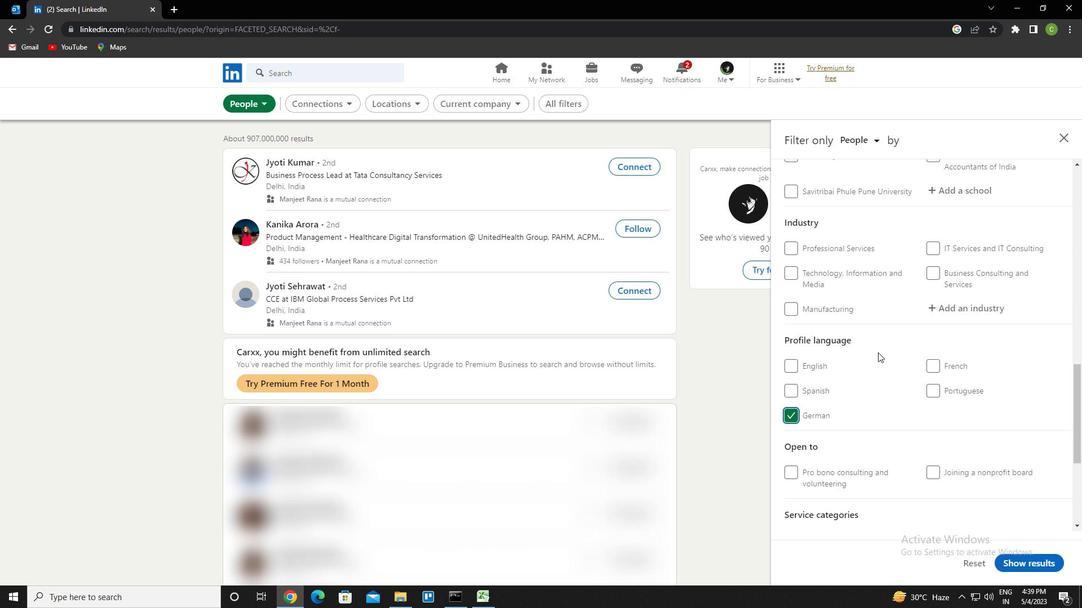 
Action: Mouse scrolled (878, 353) with delta (0, 0)
Screenshot: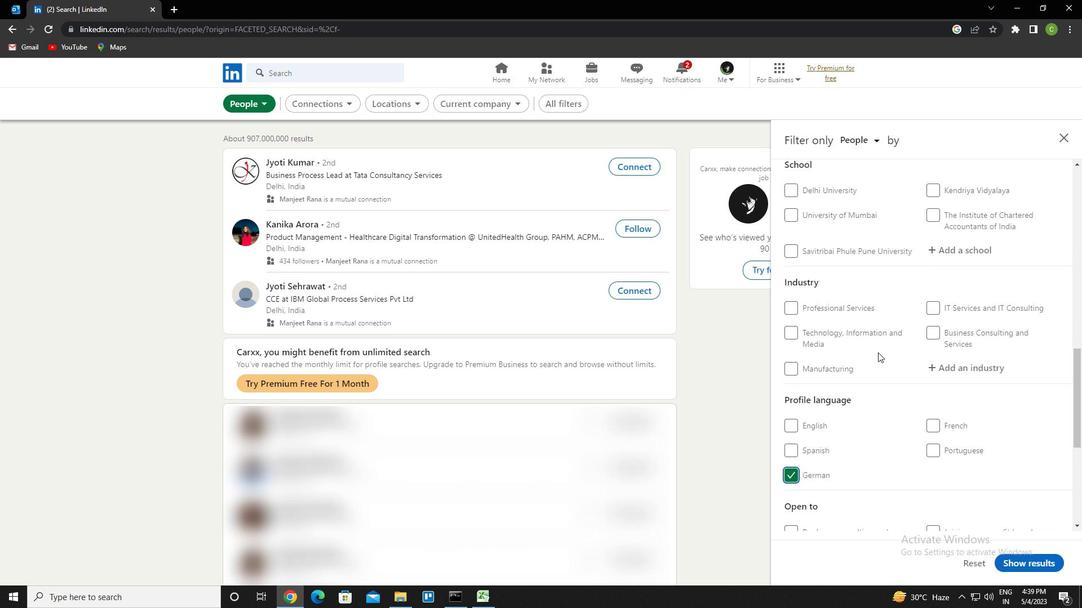 
Action: Mouse scrolled (878, 353) with delta (0, 0)
Screenshot: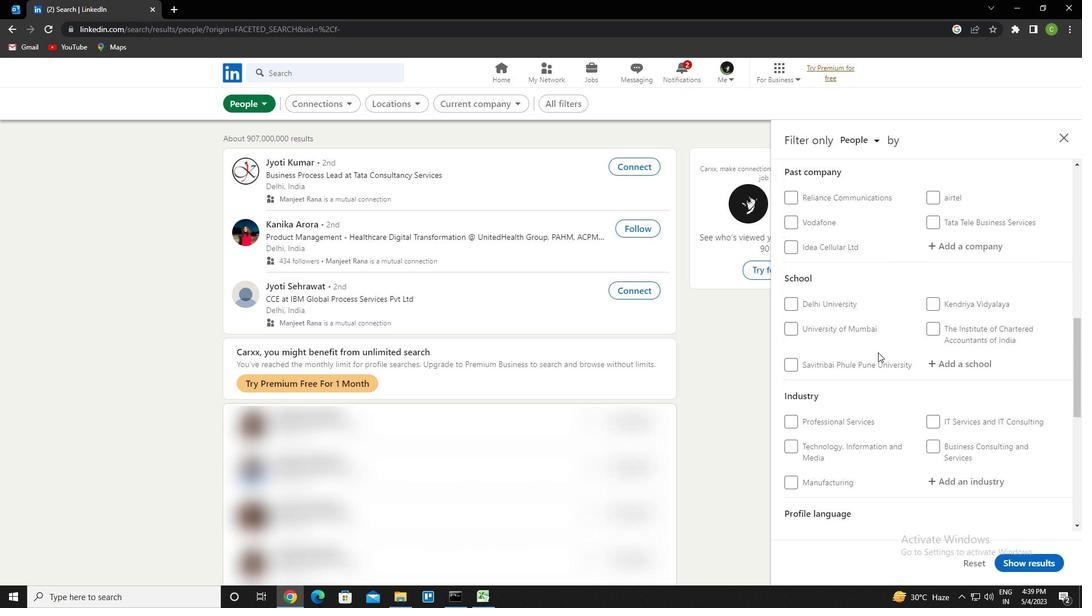 
Action: Mouse scrolled (878, 353) with delta (0, 0)
Screenshot: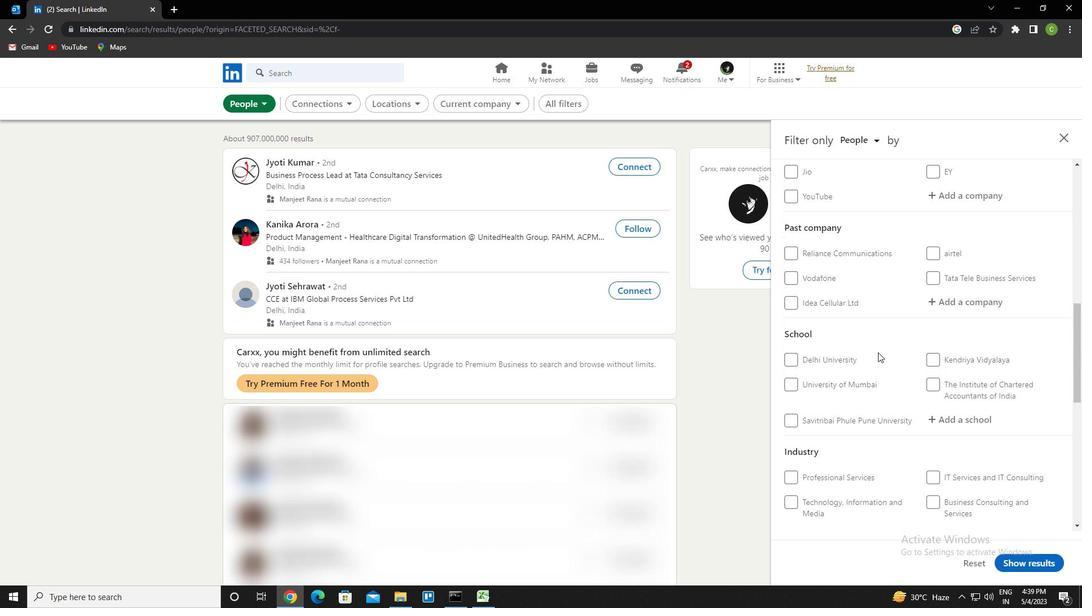 
Action: Mouse scrolled (878, 353) with delta (0, 0)
Screenshot: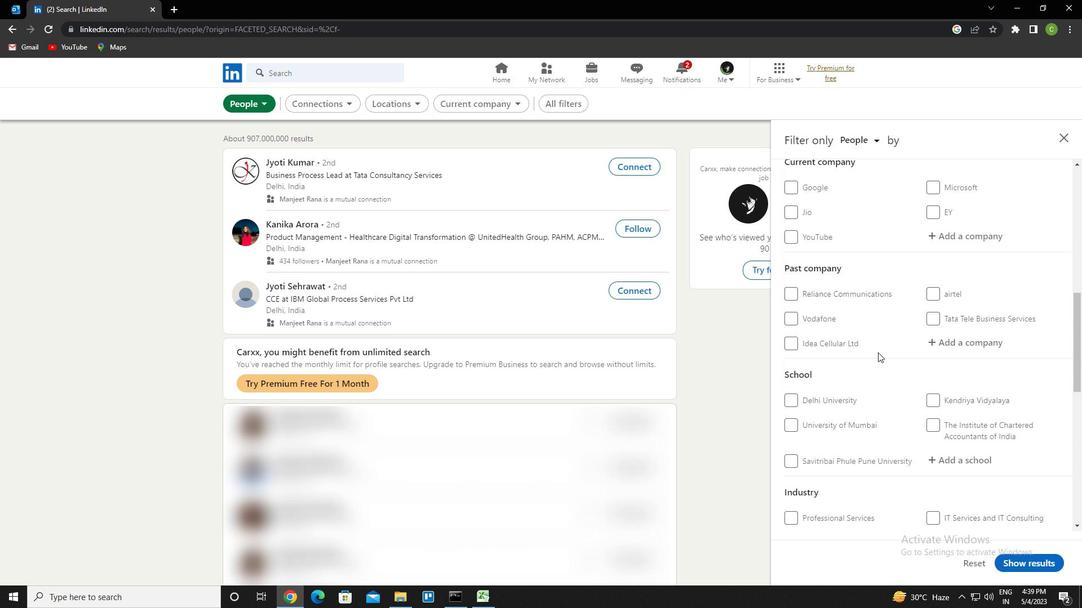 
Action: Mouse moved to (971, 310)
Screenshot: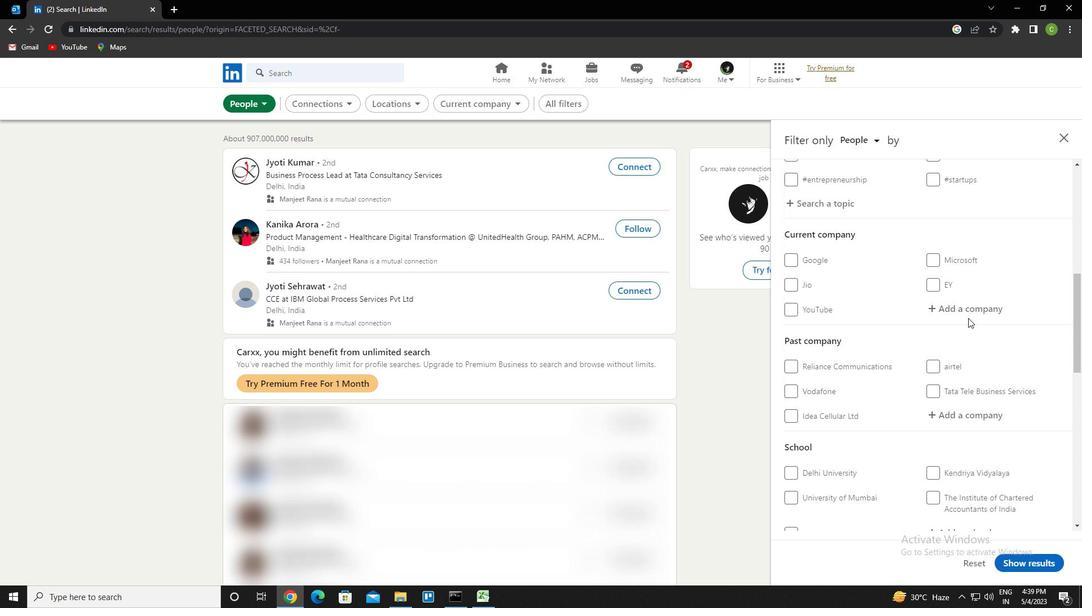 
Action: Mouse pressed left at (971, 310)
Screenshot: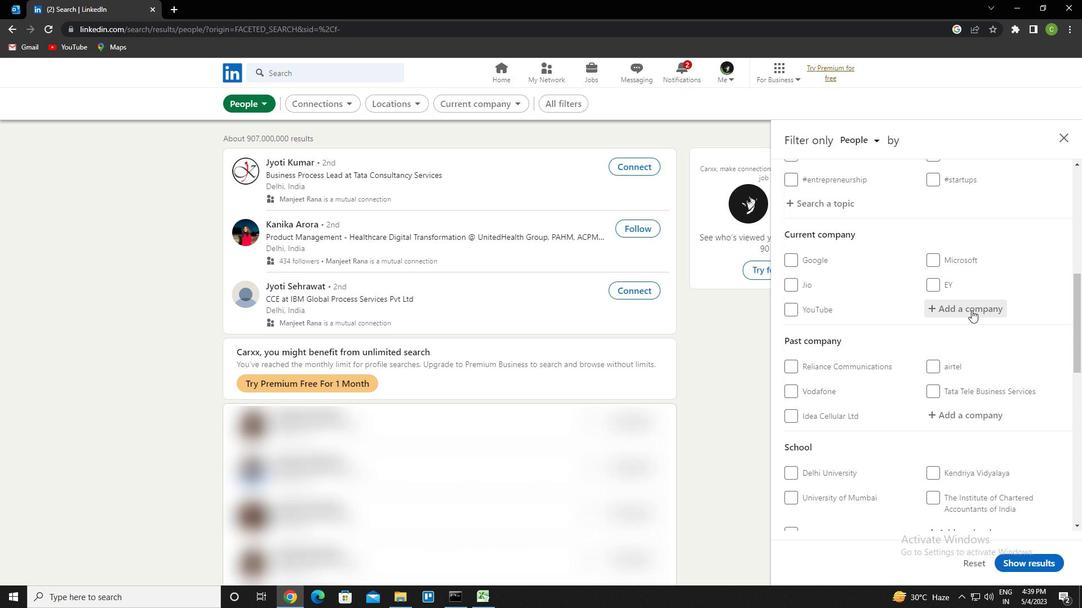 
Action: Mouse moved to (971, 310)
Screenshot: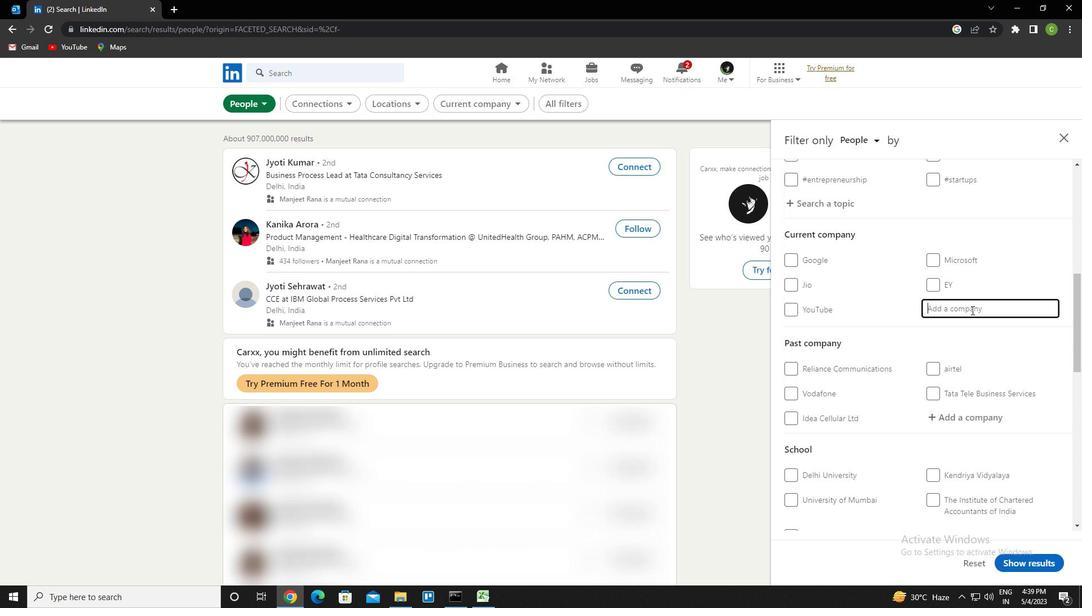 
Action: Key pressed <Key.caps_lock>XPHENO<Key.down><Key.enter>
Screenshot: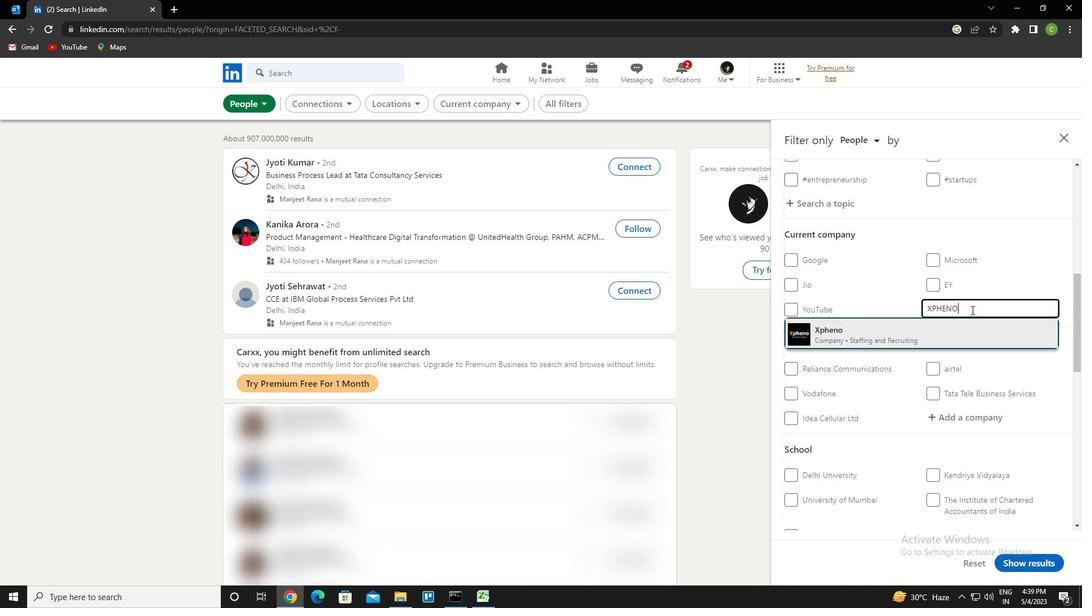 
Action: Mouse moved to (987, 299)
Screenshot: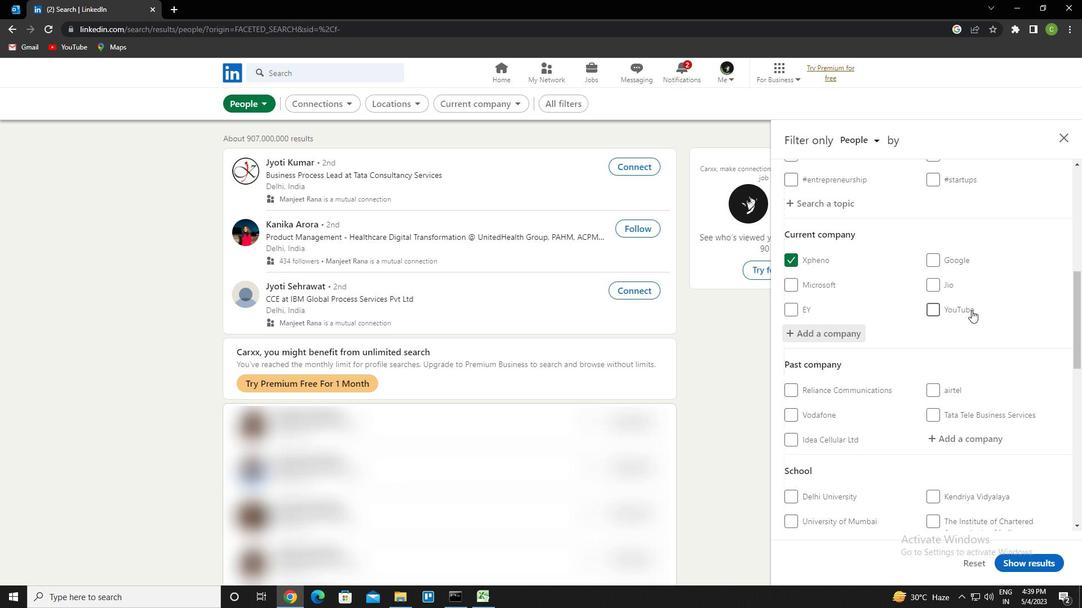 
Action: Mouse scrolled (987, 298) with delta (0, 0)
Screenshot: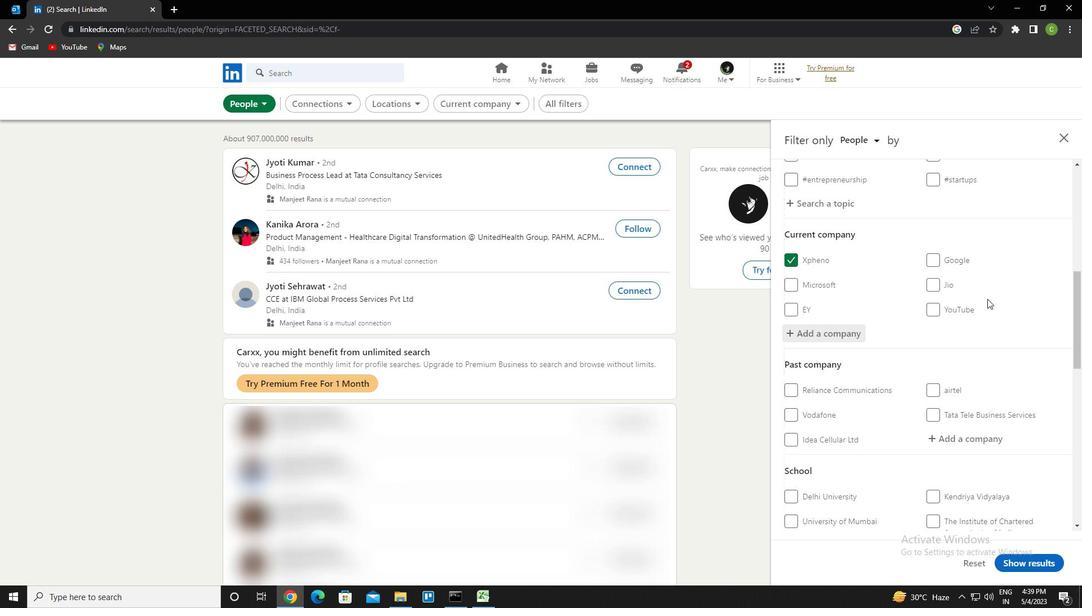 
Action: Mouse scrolled (987, 298) with delta (0, 0)
Screenshot: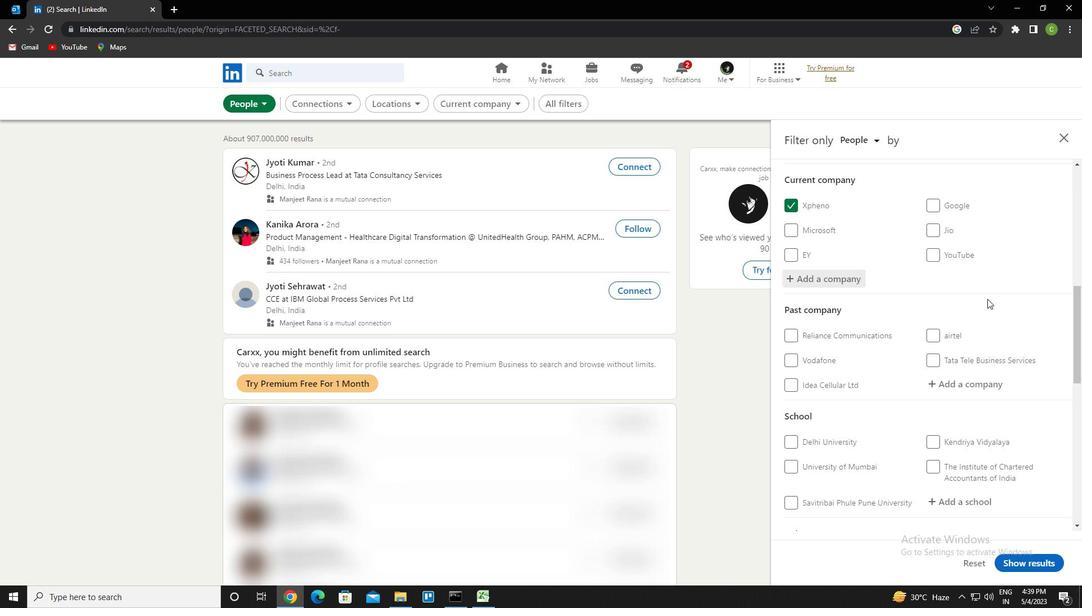 
Action: Mouse moved to (967, 339)
Screenshot: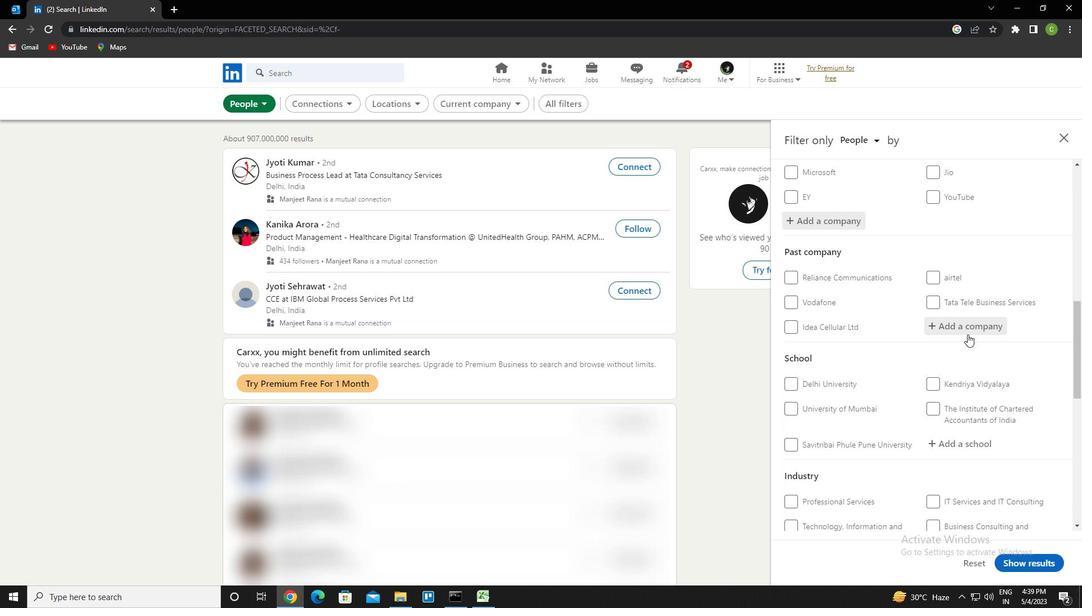 
Action: Mouse scrolled (967, 338) with delta (0, 0)
Screenshot: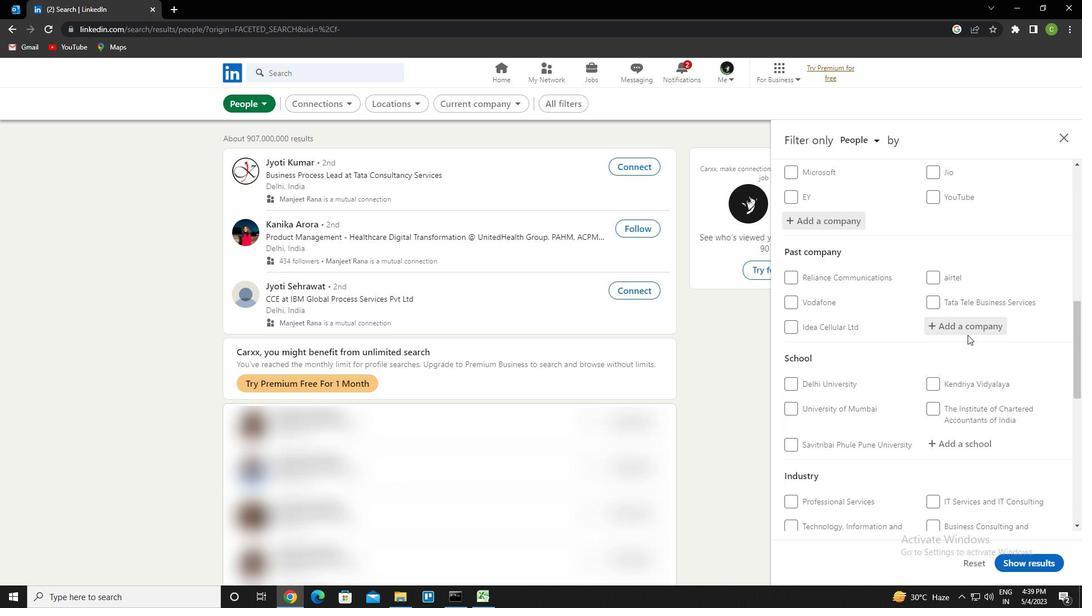 
Action: Mouse moved to (963, 392)
Screenshot: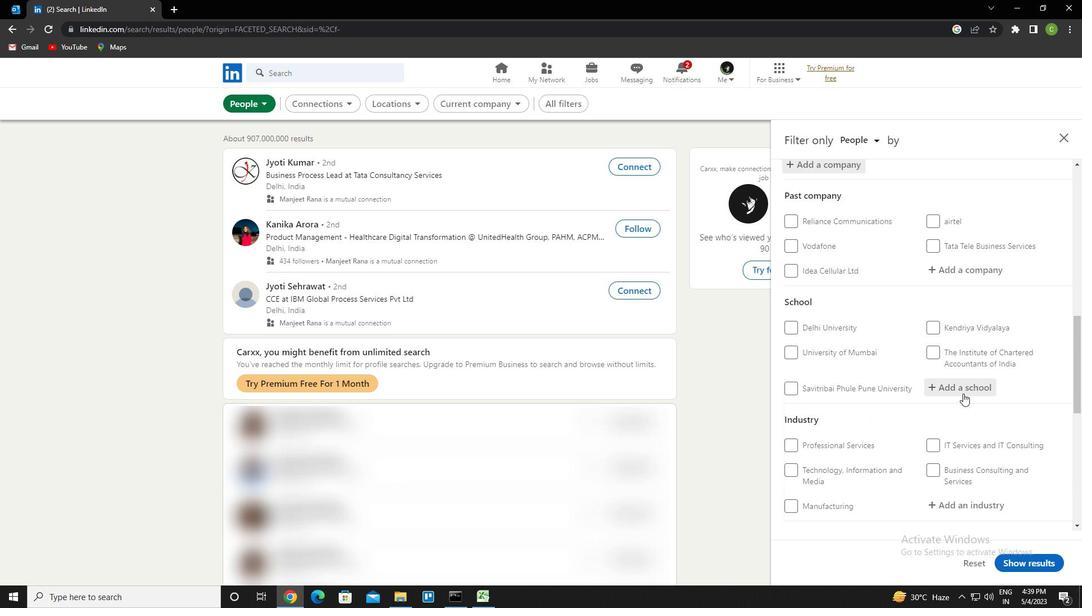 
Action: Mouse pressed left at (963, 392)
Screenshot: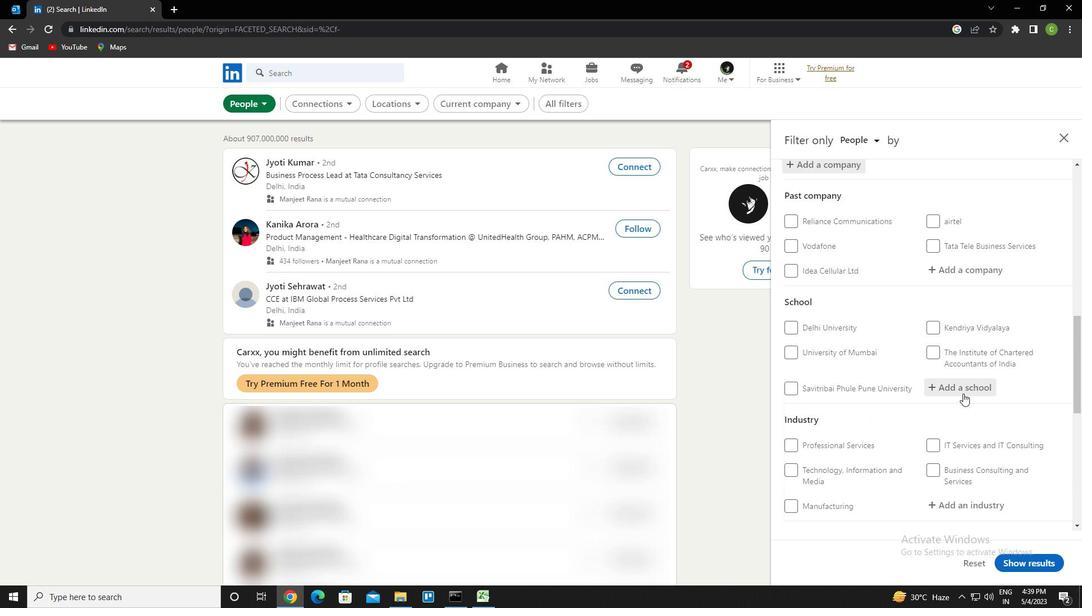 
Action: Key pressed <Key.caps_lock>S<Key.caps_lock><Key.backspace><Key.caps_lock><Key.caps_lock>S<Key.caps_lock>RI<Key.space><Key.caps_lock>S<Key.caps_lock>RI<Key.space>UNIVERSITY<Key.down><Key.down><Key.enter>
Screenshot: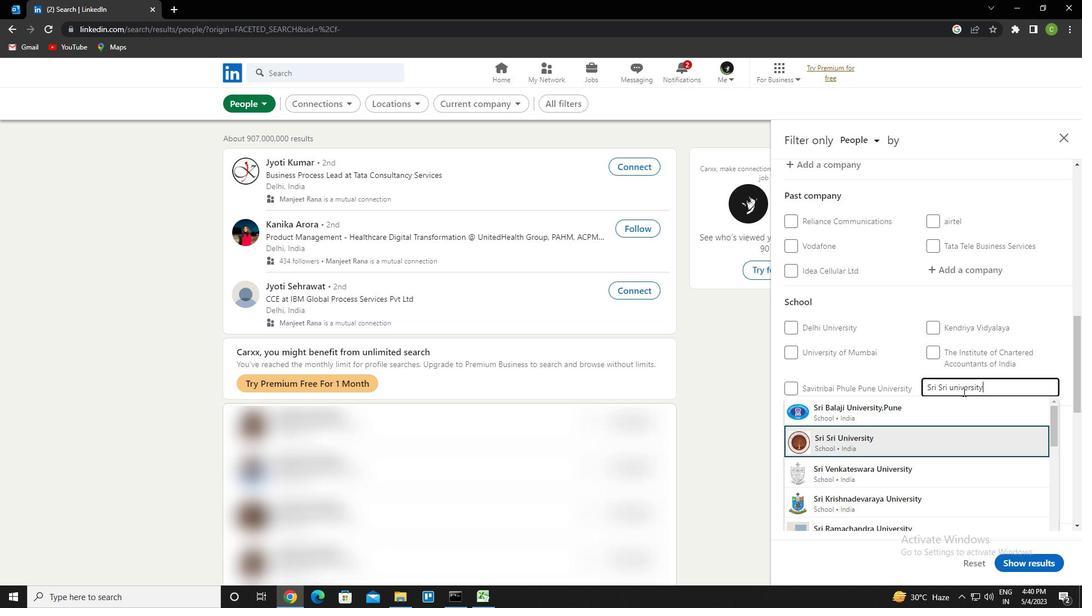 
Action: Mouse scrolled (963, 391) with delta (0, 0)
Screenshot: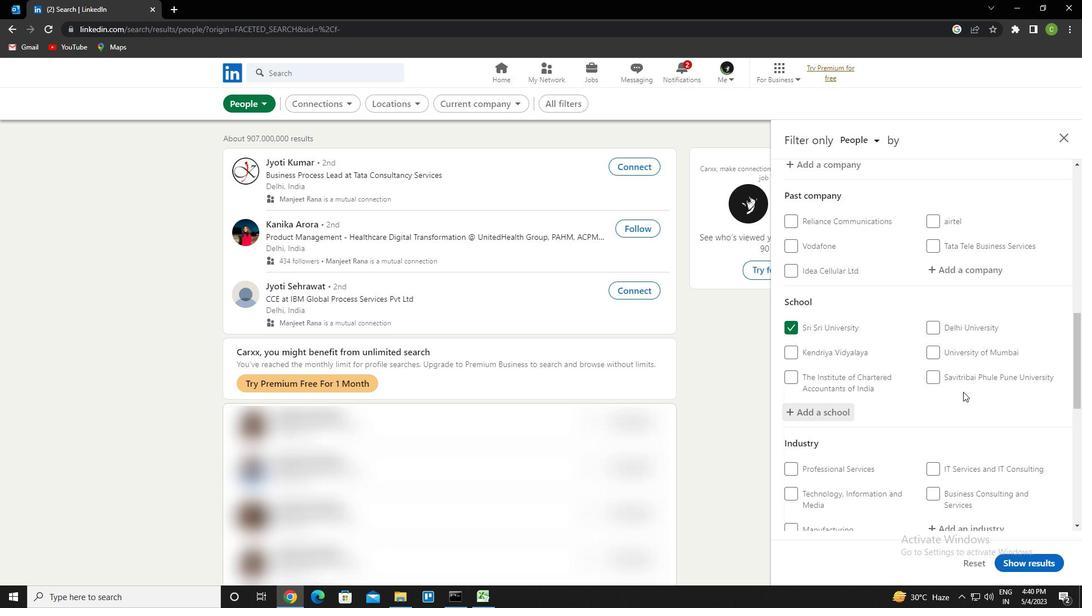 
Action: Mouse moved to (958, 399)
Screenshot: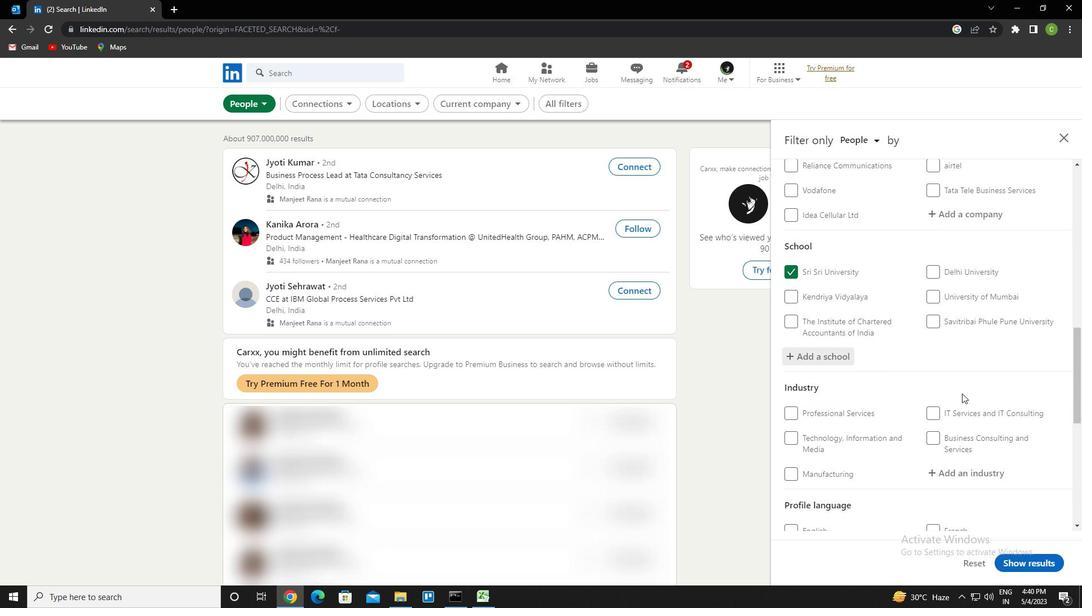 
Action: Mouse scrolled (958, 398) with delta (0, 0)
Screenshot: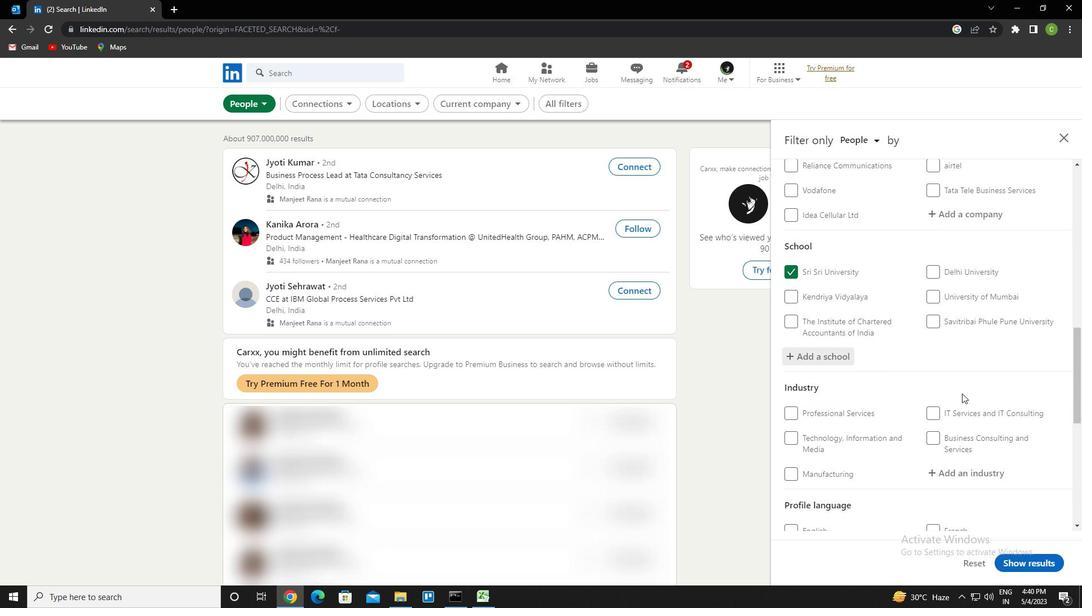 
Action: Mouse moved to (956, 403)
Screenshot: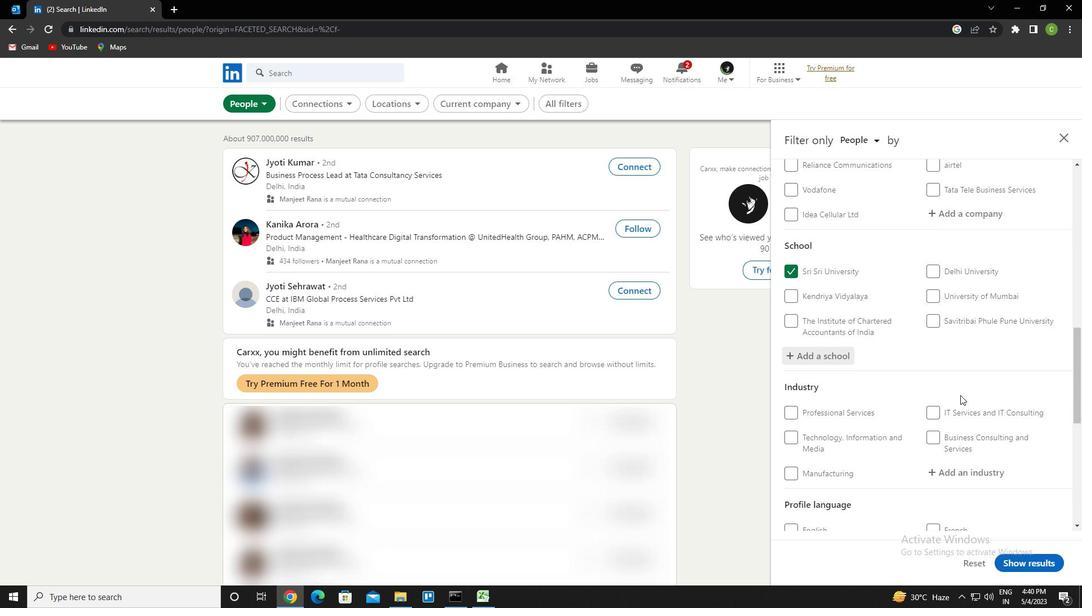 
Action: Mouse scrolled (956, 403) with delta (0, 0)
Screenshot: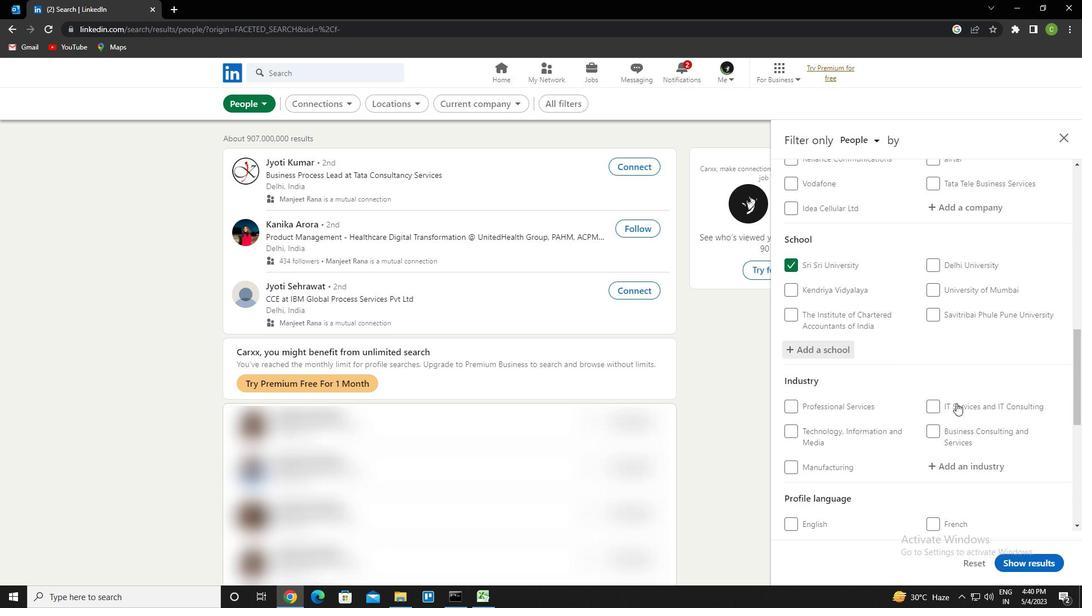 
Action: Mouse moved to (968, 363)
Screenshot: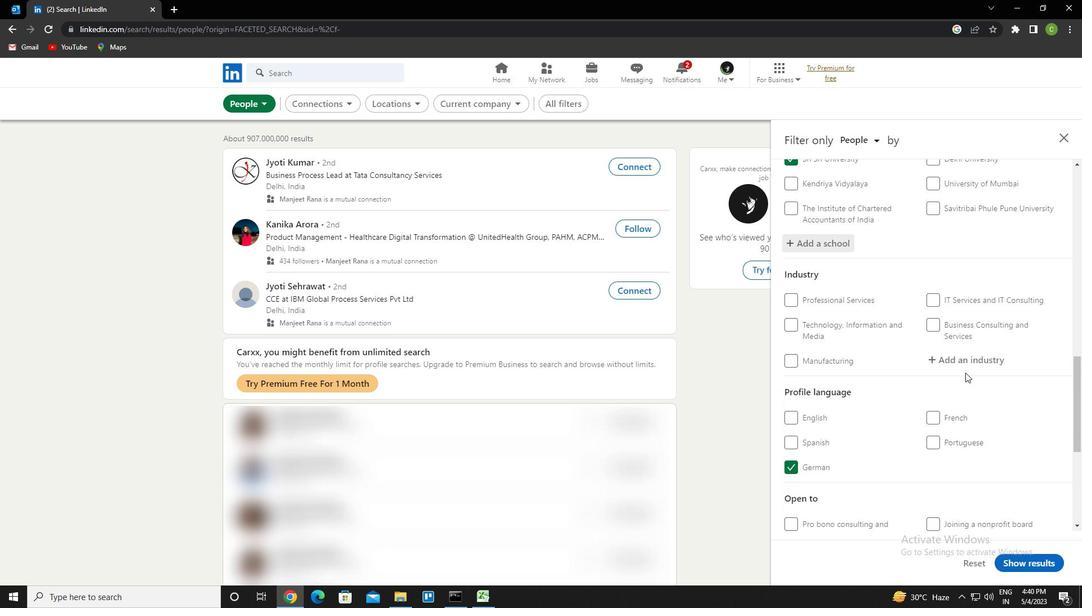
Action: Mouse pressed left at (968, 363)
Screenshot: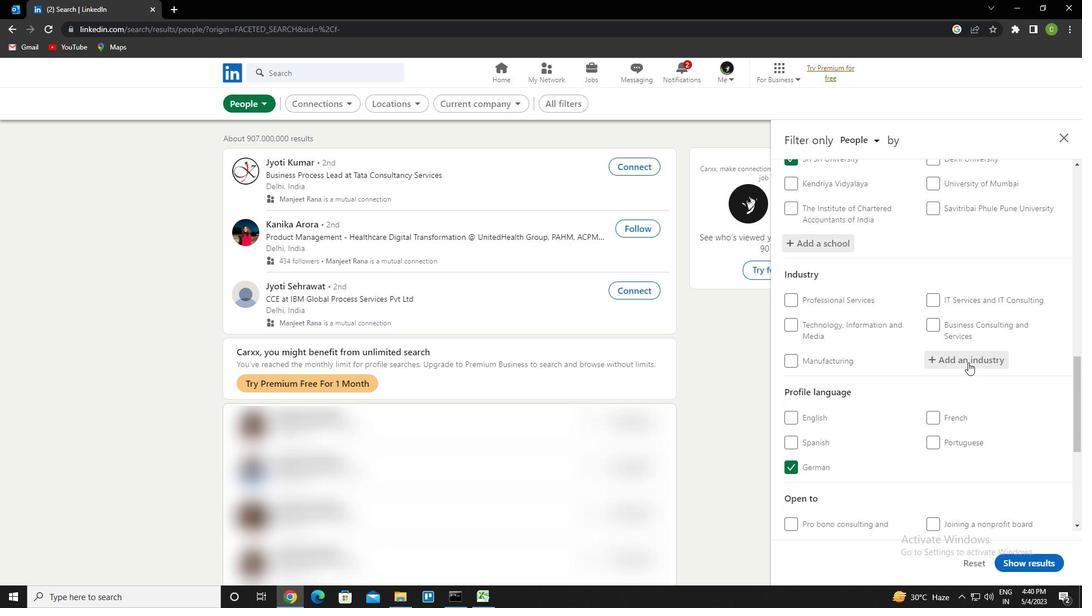 
Action: Key pressed <Key.caps_lock>C<Key.caps_lock>APITAL<Key.space>MARKET<Key.down><Key.enter>
Screenshot: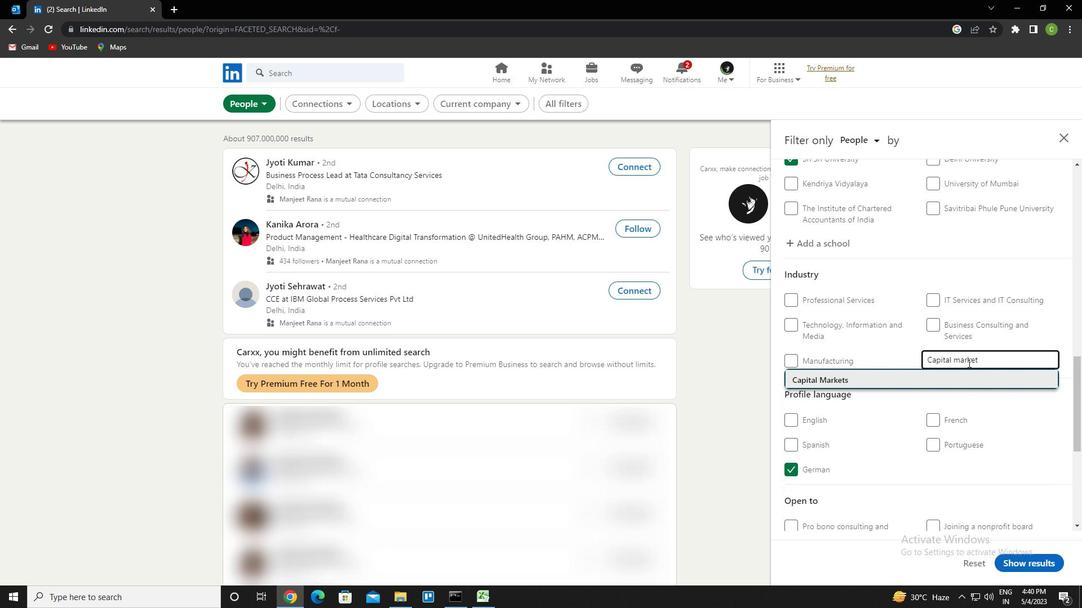 
Action: Mouse moved to (980, 355)
Screenshot: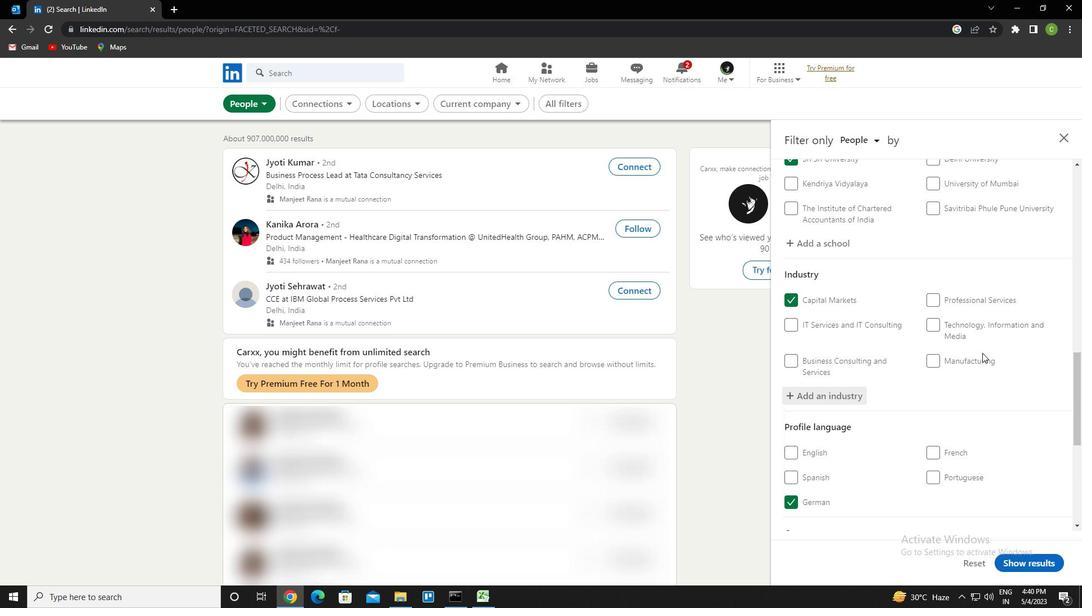 
Action: Mouse scrolled (980, 354) with delta (0, 0)
Screenshot: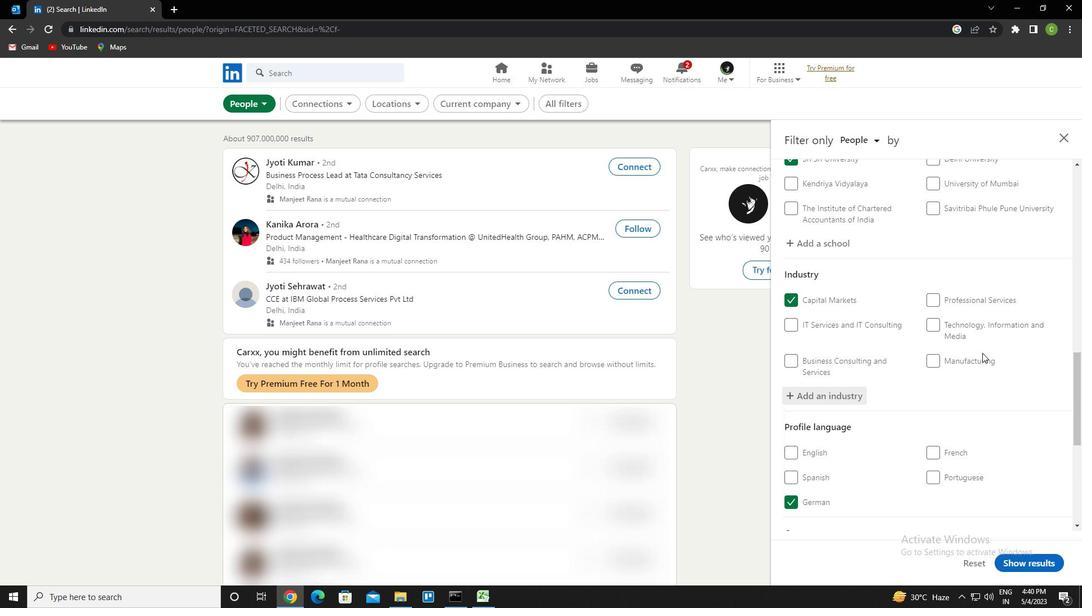 
Action: Mouse moved to (980, 355)
Screenshot: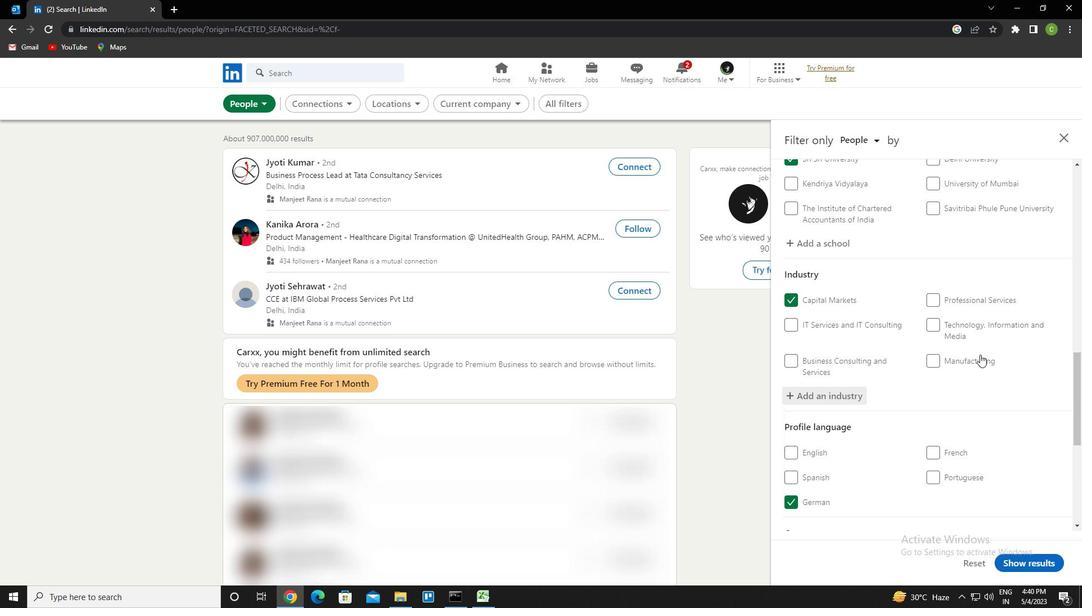 
Action: Mouse scrolled (980, 354) with delta (0, 0)
Screenshot: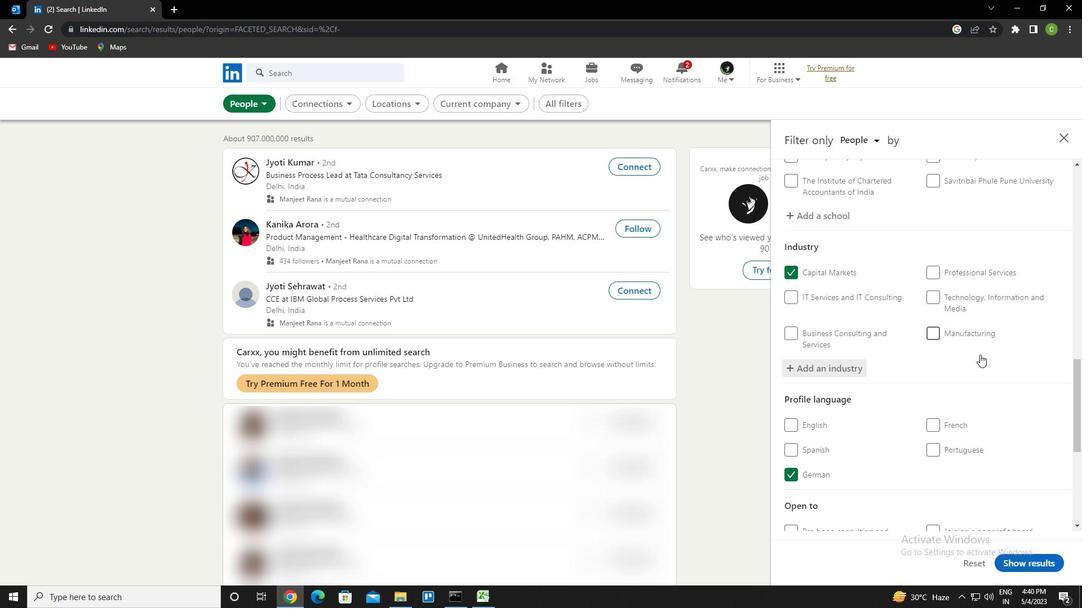 
Action: Mouse moved to (979, 355)
Screenshot: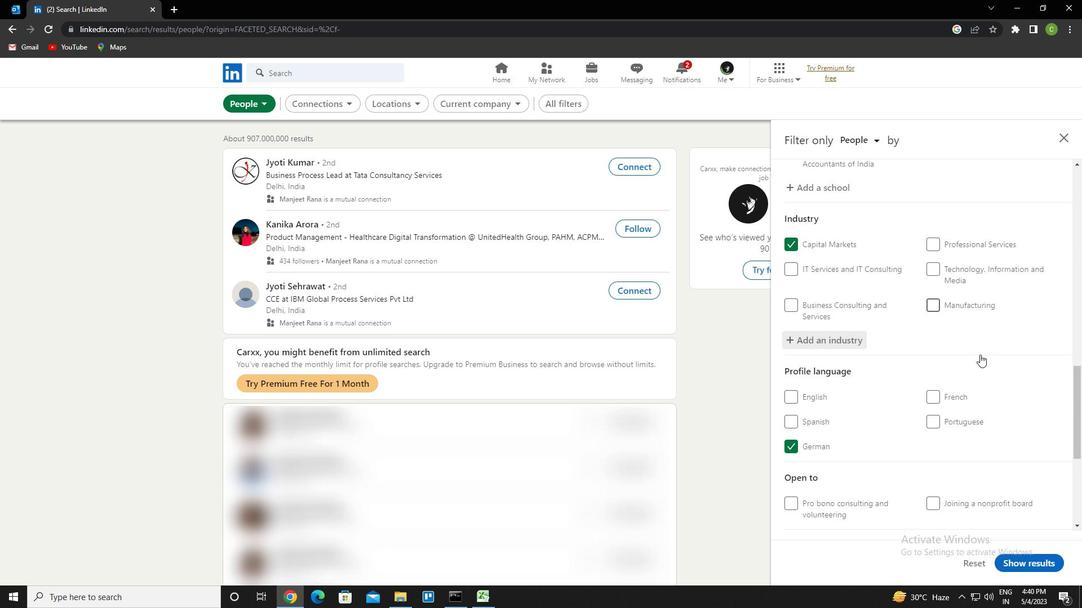 
Action: Mouse scrolled (979, 355) with delta (0, 0)
Screenshot: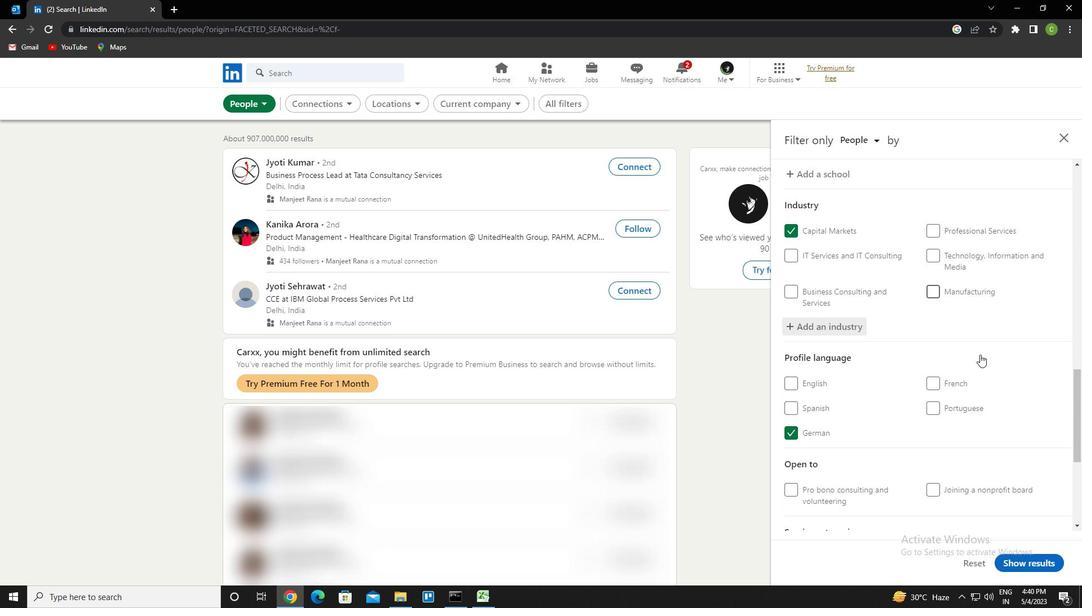 
Action: Mouse scrolled (979, 355) with delta (0, 0)
Screenshot: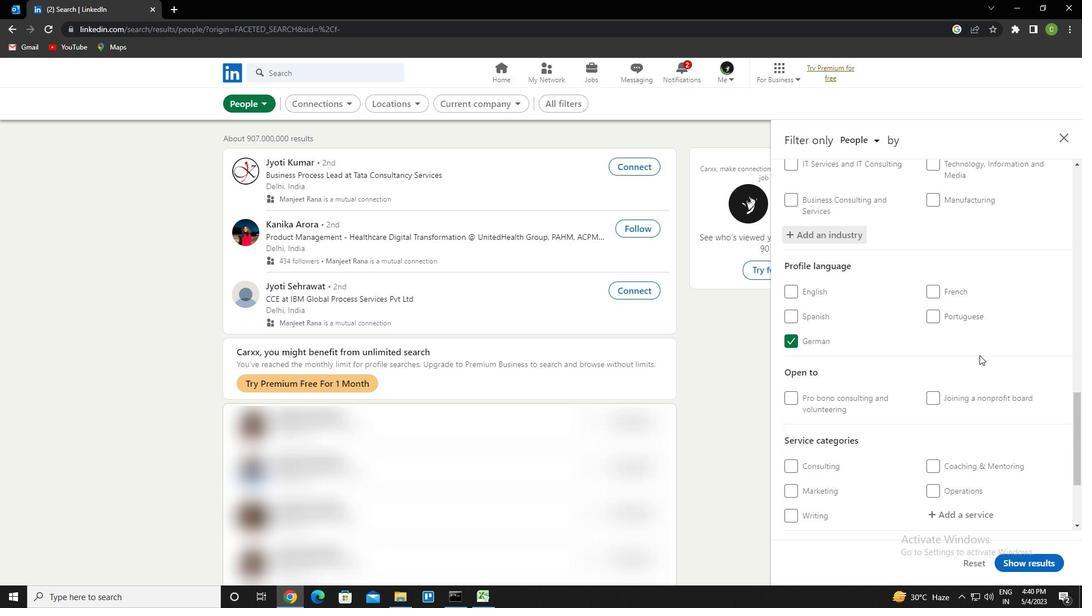 
Action: Mouse scrolled (979, 355) with delta (0, 0)
Screenshot: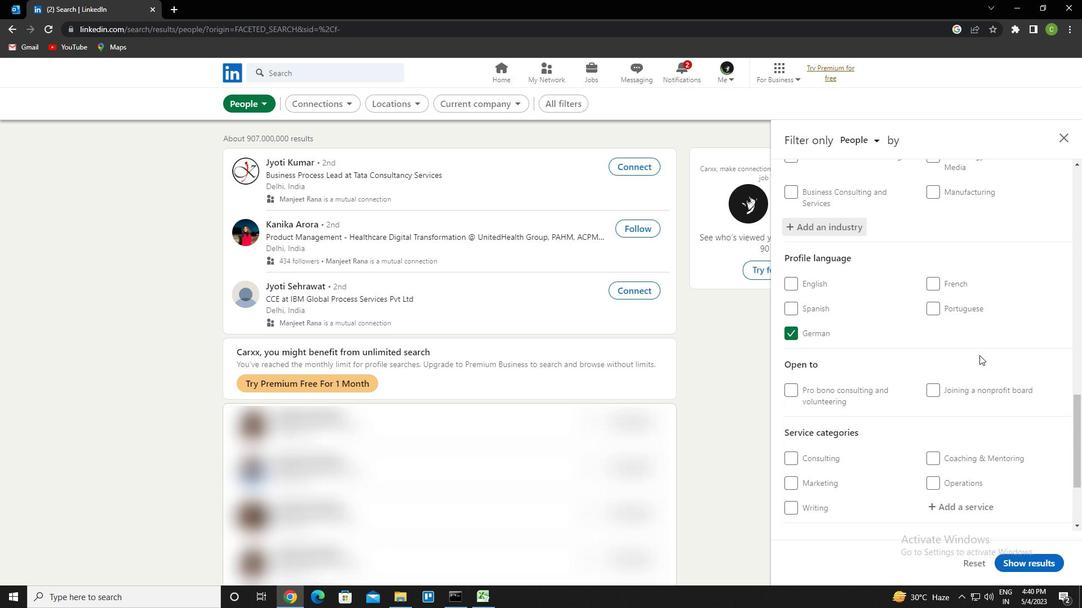 
Action: Mouse scrolled (979, 355) with delta (0, 0)
Screenshot: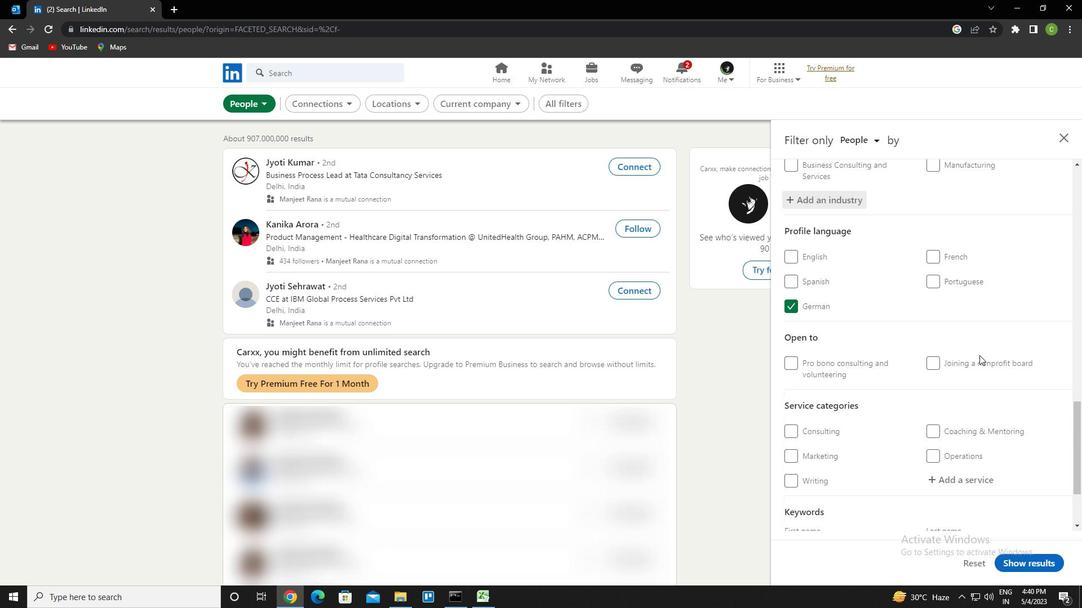 
Action: Mouse scrolled (979, 355) with delta (0, 0)
Screenshot: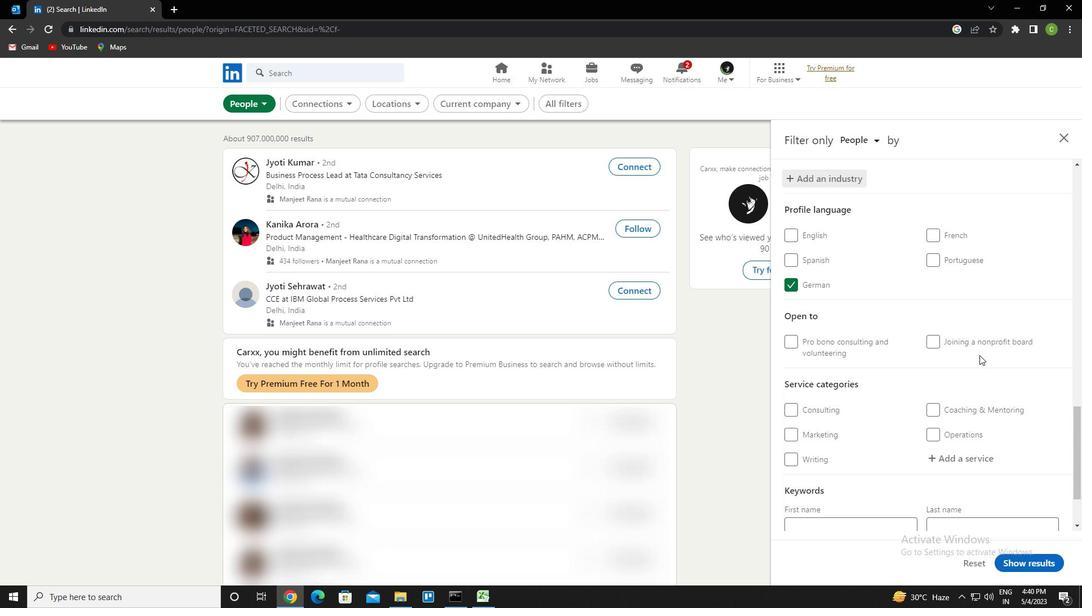 
Action: Mouse moved to (964, 372)
Screenshot: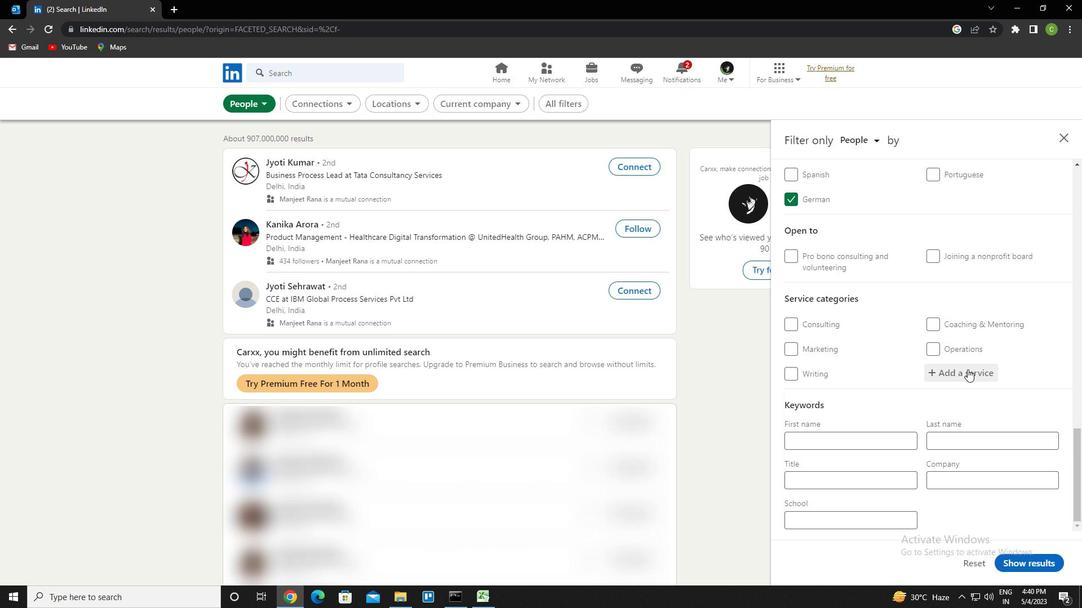 
Action: Mouse pressed left at (964, 372)
Screenshot: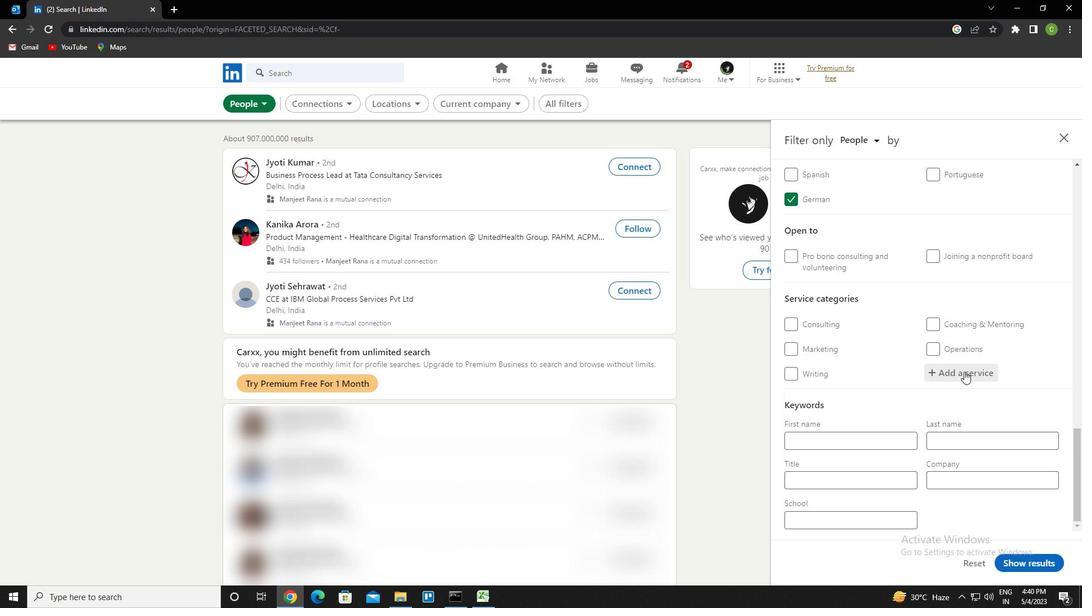 
Action: Key pressed <Key.caps_lock>S<Key.caps_lock>EARCH<Key.space>ENGINE<Key.space>OPTI<Key.down><Key.enter>
Screenshot: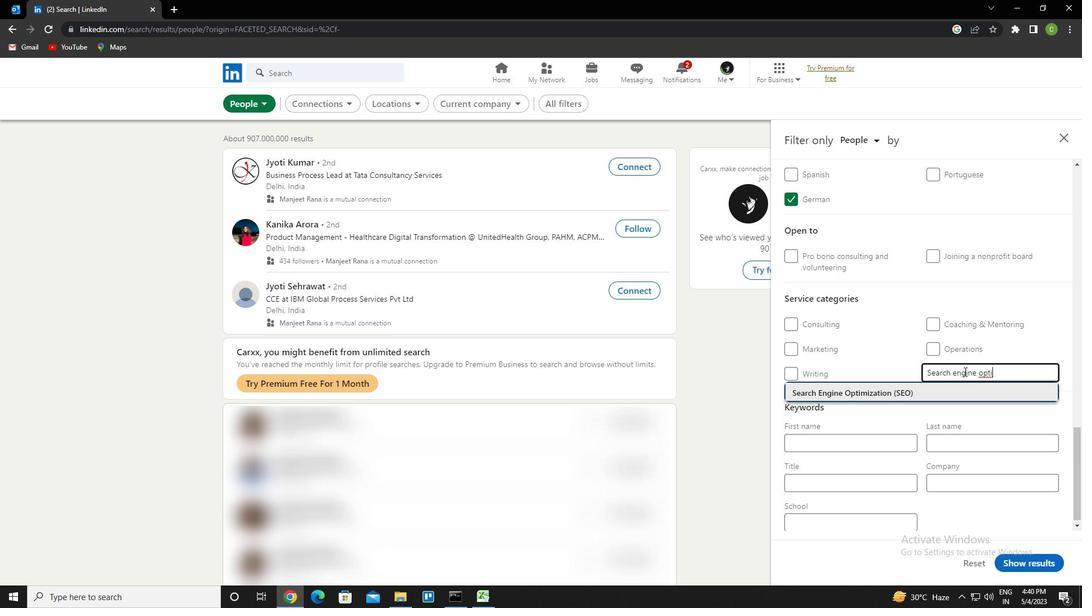 
Action: Mouse scrolled (964, 371) with delta (0, 0)
Screenshot: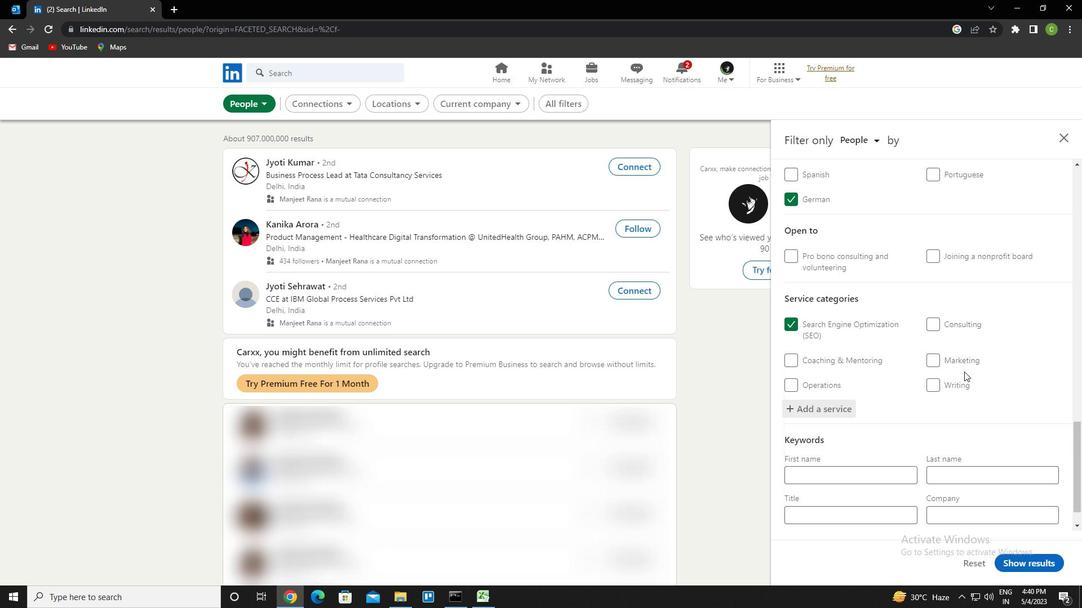 
Action: Mouse scrolled (964, 371) with delta (0, 0)
Screenshot: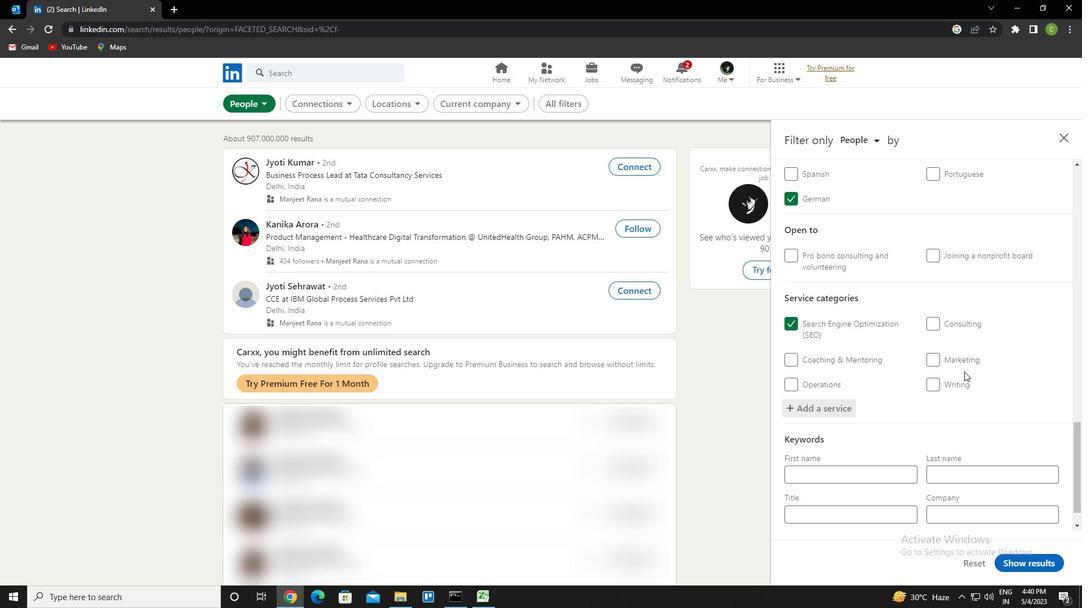 
Action: Mouse scrolled (964, 371) with delta (0, 0)
Screenshot: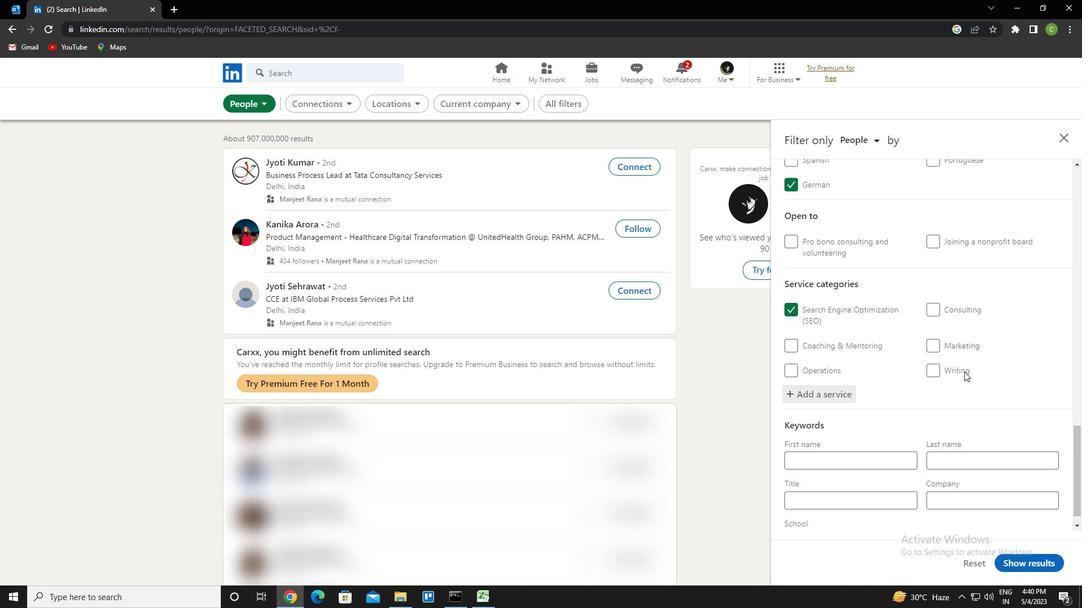 
Action: Mouse scrolled (964, 371) with delta (0, 0)
Screenshot: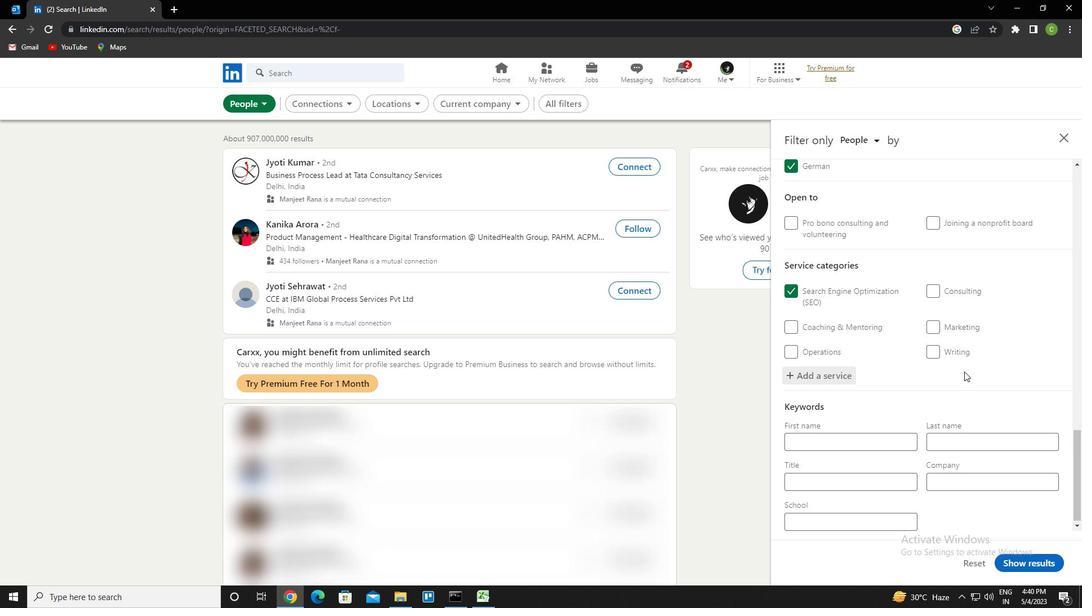
Action: Mouse moved to (964, 373)
Screenshot: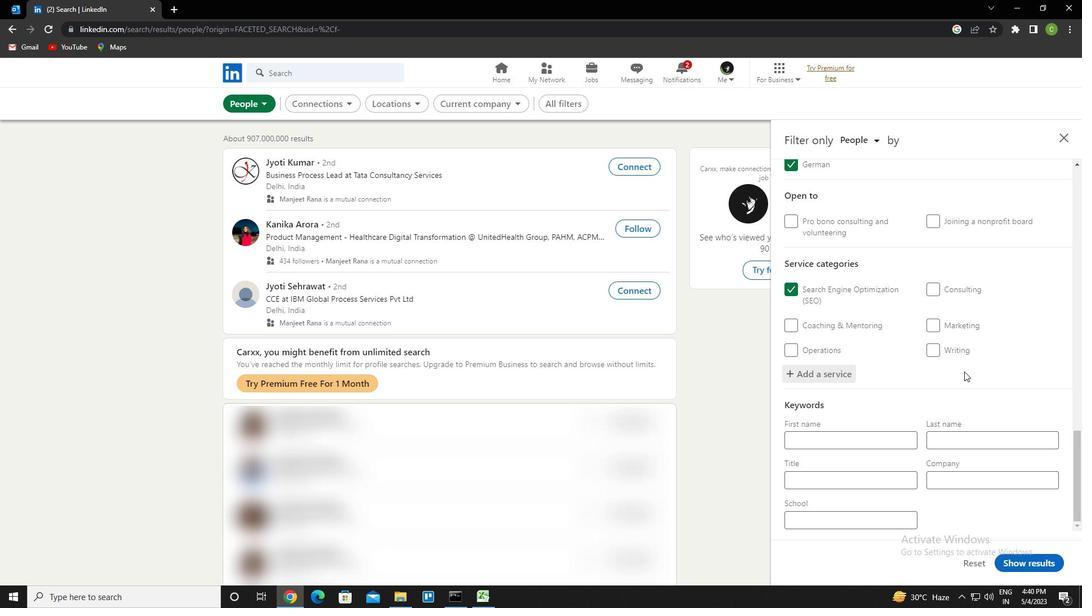 
Action: Mouse scrolled (964, 373) with delta (0, 0)
Screenshot: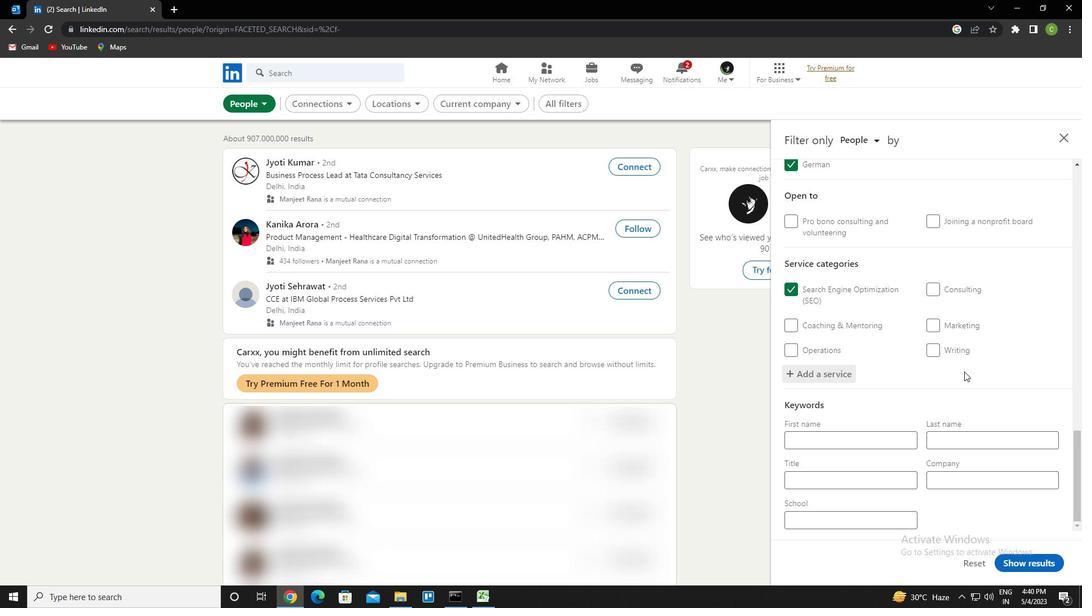 
Action: Mouse moved to (875, 478)
Screenshot: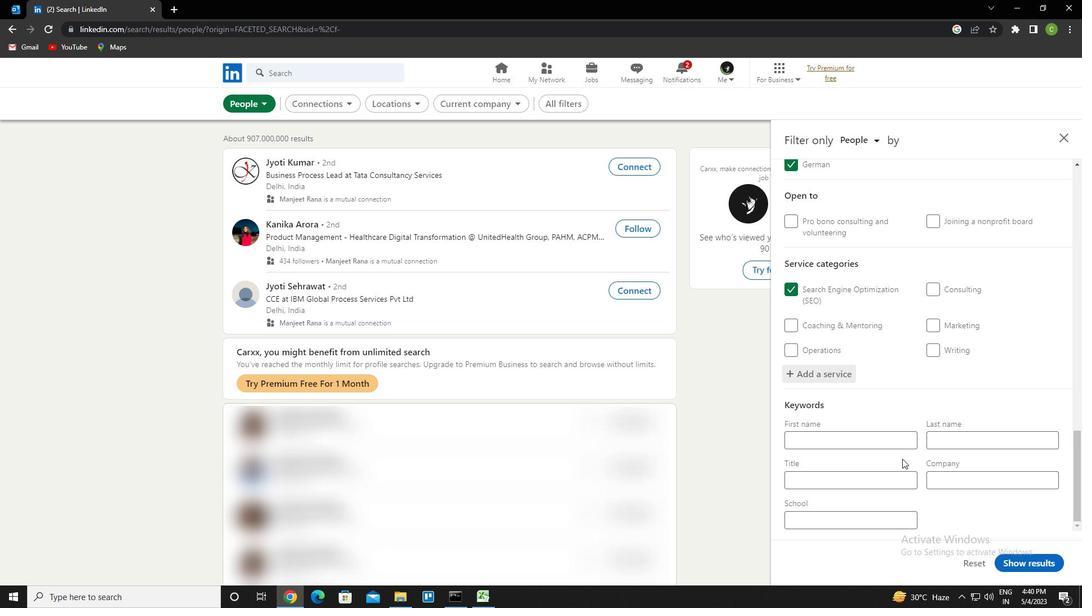 
Action: Mouse pressed left at (875, 478)
Screenshot: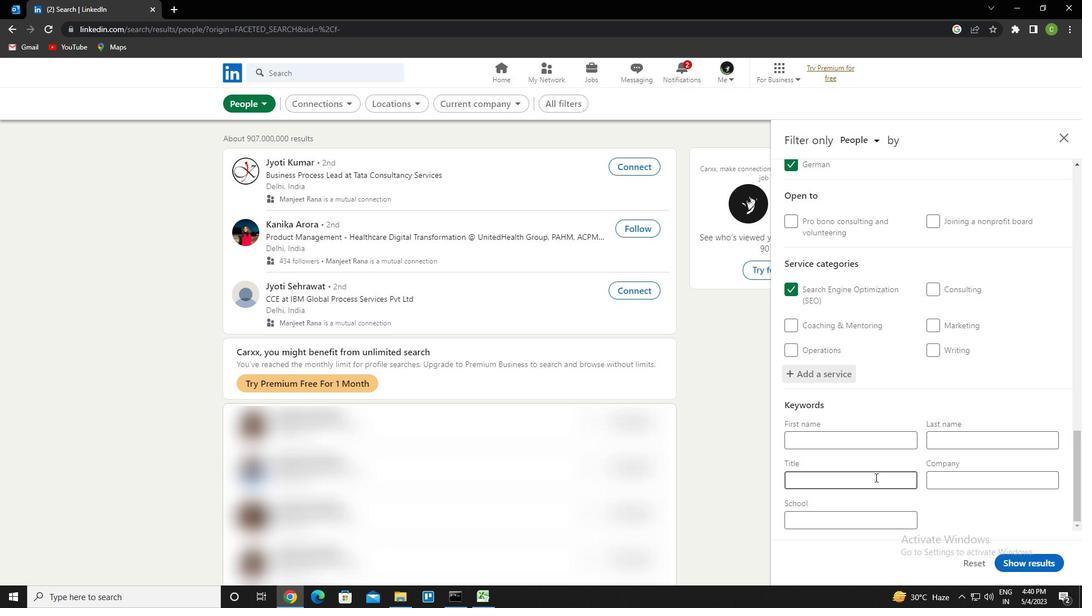 
Action: Key pressed <Key.caps_lock>T<Key.caps_lock>ELEWORK<Key.space><Key.caps_lock>N<Key.caps_lock>URSE/<Key.caps_lock>D<Key.caps_lock>OCTOR
Screenshot: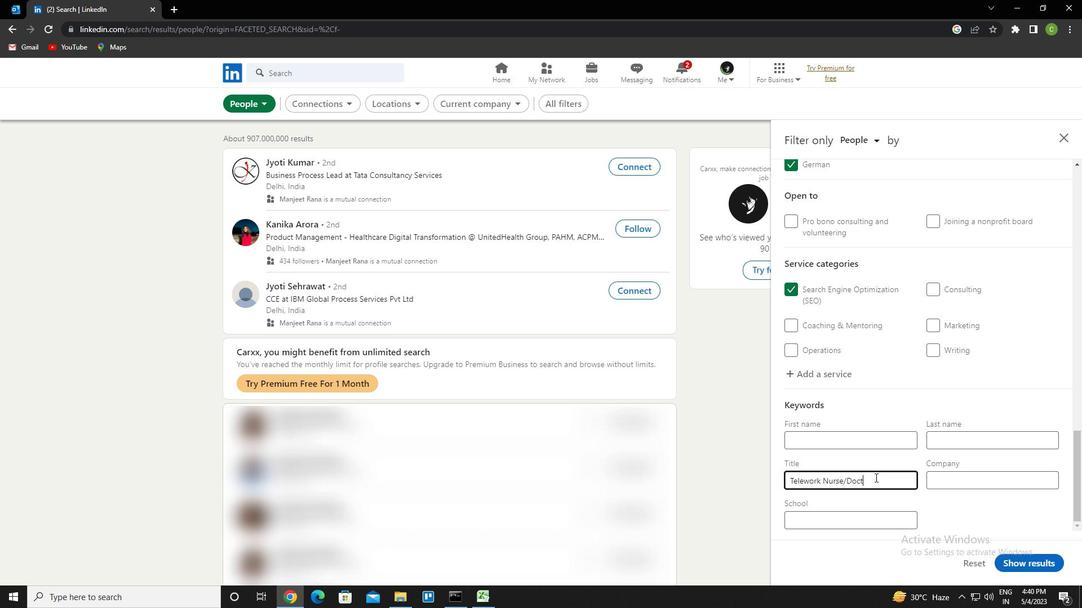 
Action: Mouse moved to (1043, 564)
Screenshot: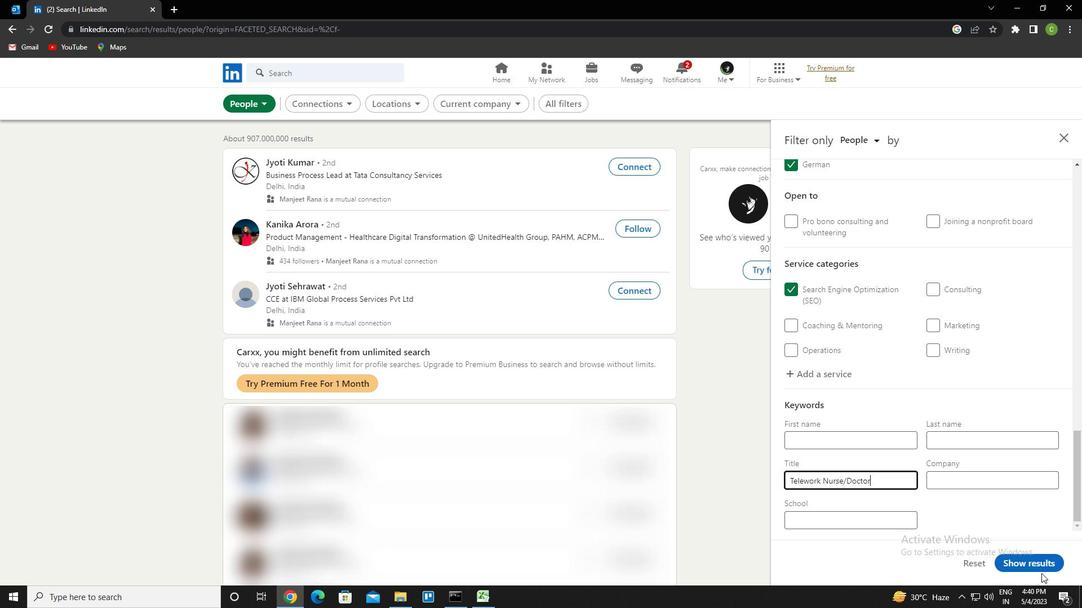 
Action: Mouse pressed left at (1043, 564)
Screenshot: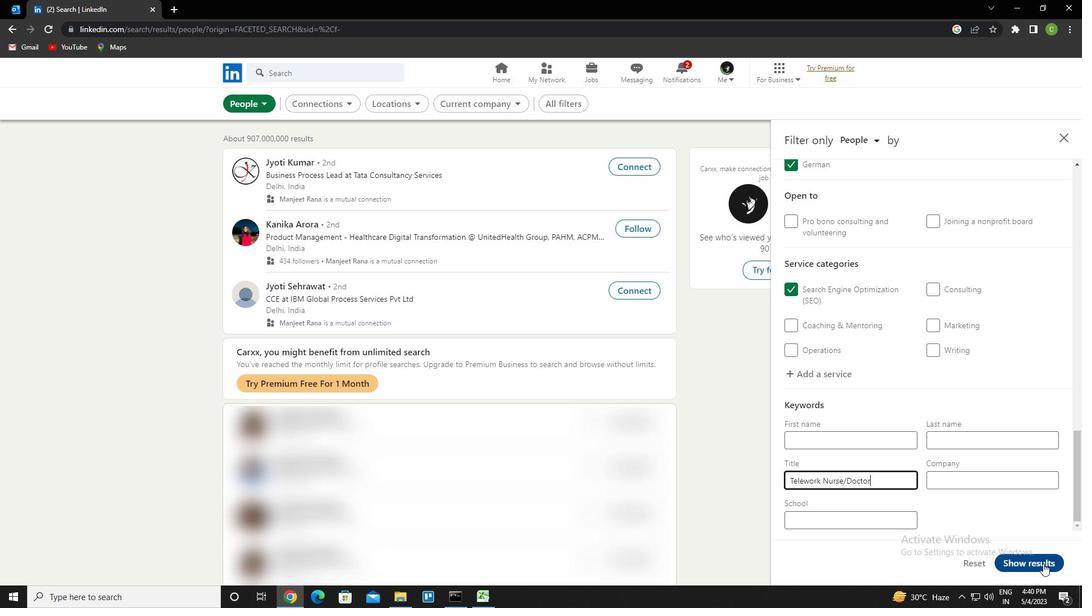 
Action: Mouse moved to (452, 526)
Screenshot: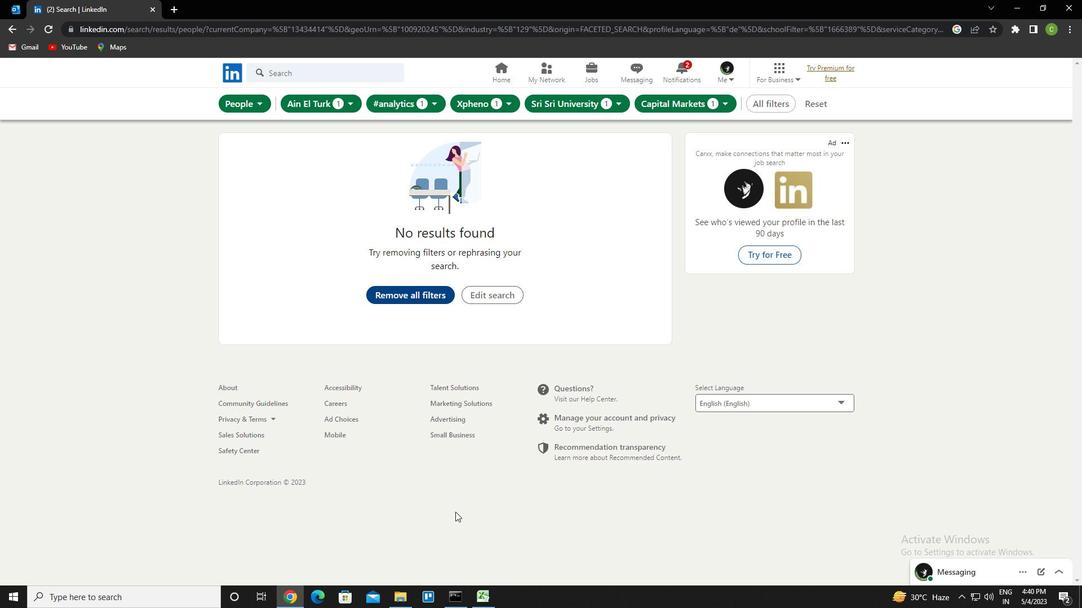 
